 Task: Reply to email with the signature Allison Brown with the subject 'Request for feedback' from softage.1@softage.net with the message 'I wanted to follow up on the request for a budget increase for the project.' with CC to softage.10@softage.net with an attached document Business_plan.docx
Action: Mouse moved to (1039, 173)
Screenshot: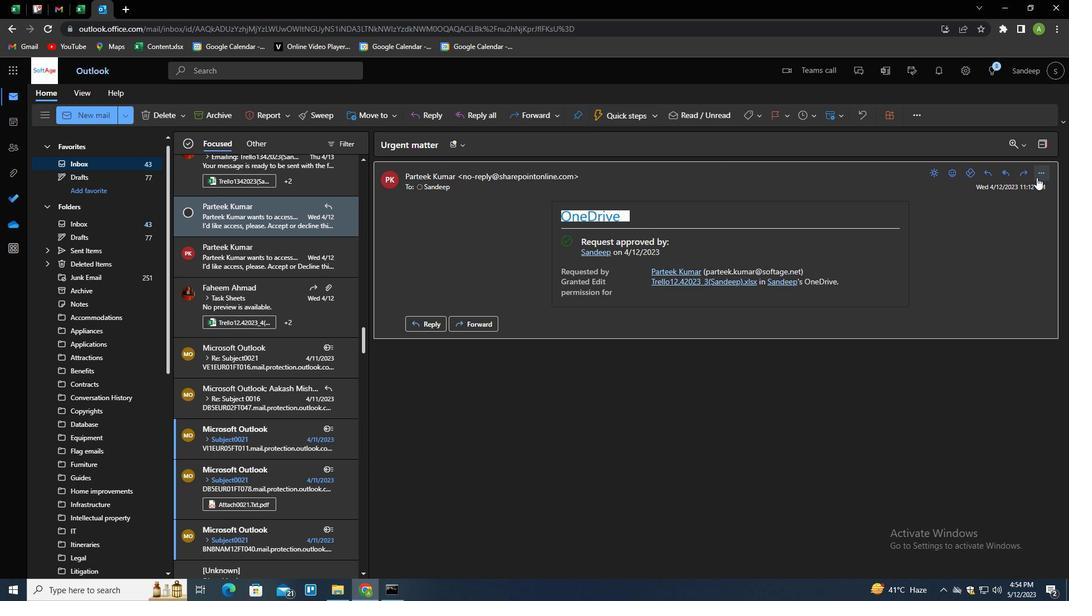 
Action: Mouse pressed left at (1039, 173)
Screenshot: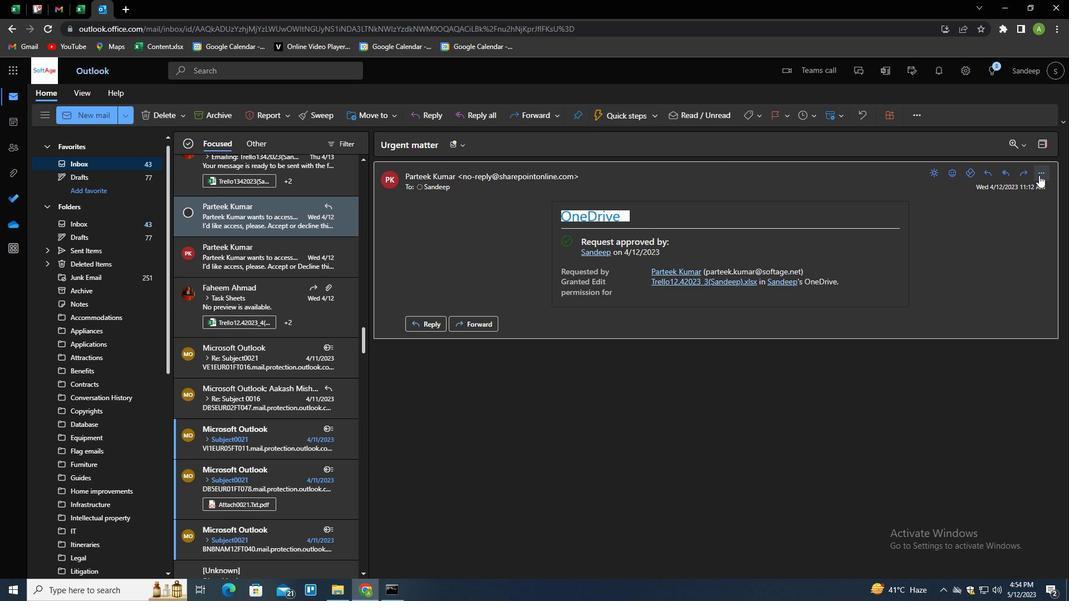 
Action: Mouse moved to (987, 189)
Screenshot: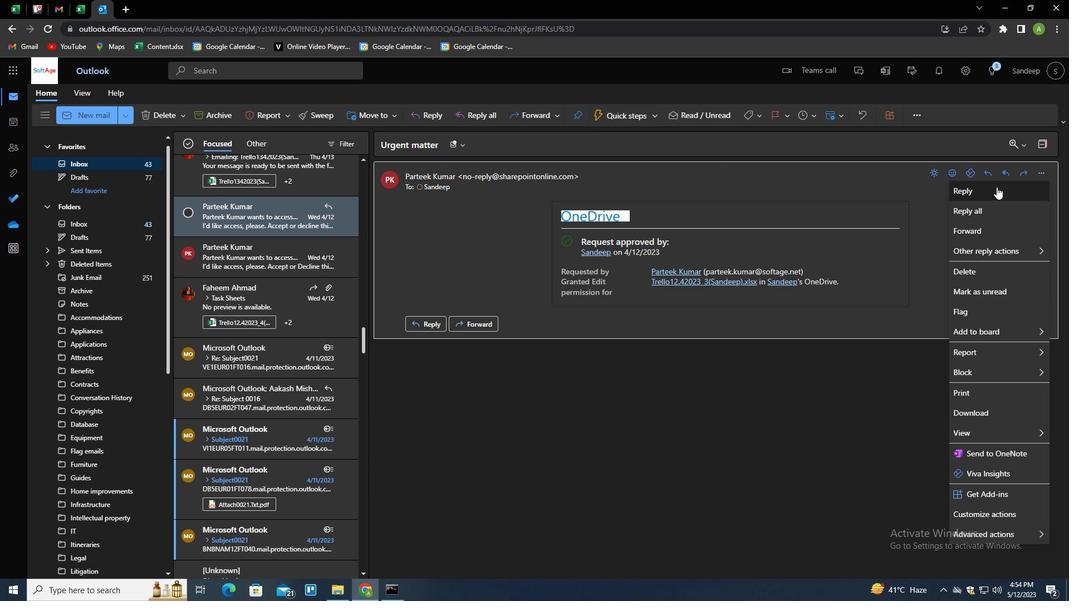 
Action: Mouse pressed left at (987, 189)
Screenshot: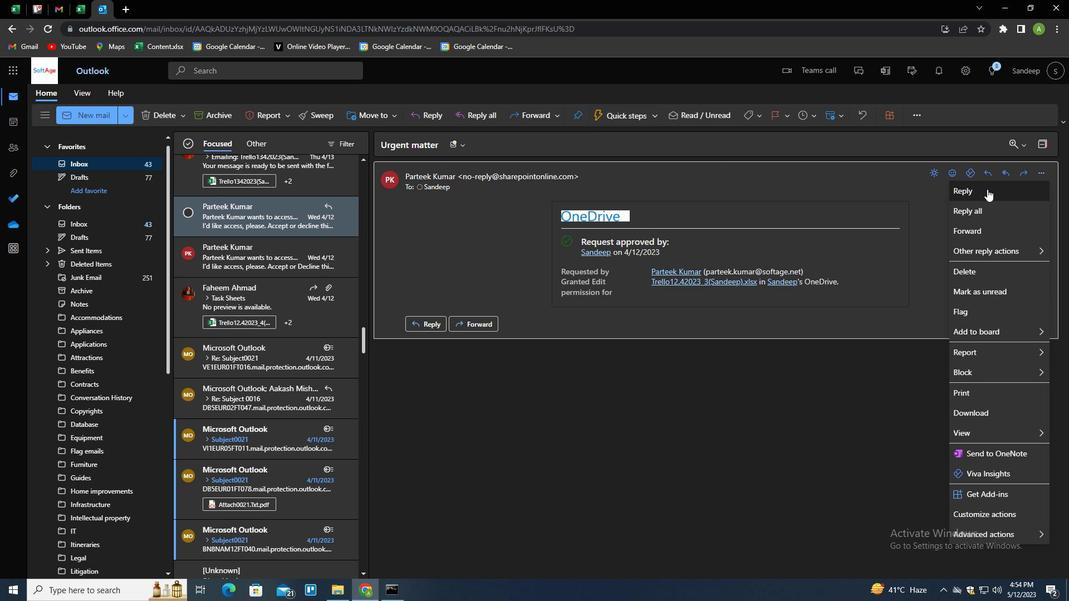 
Action: Mouse moved to (388, 314)
Screenshot: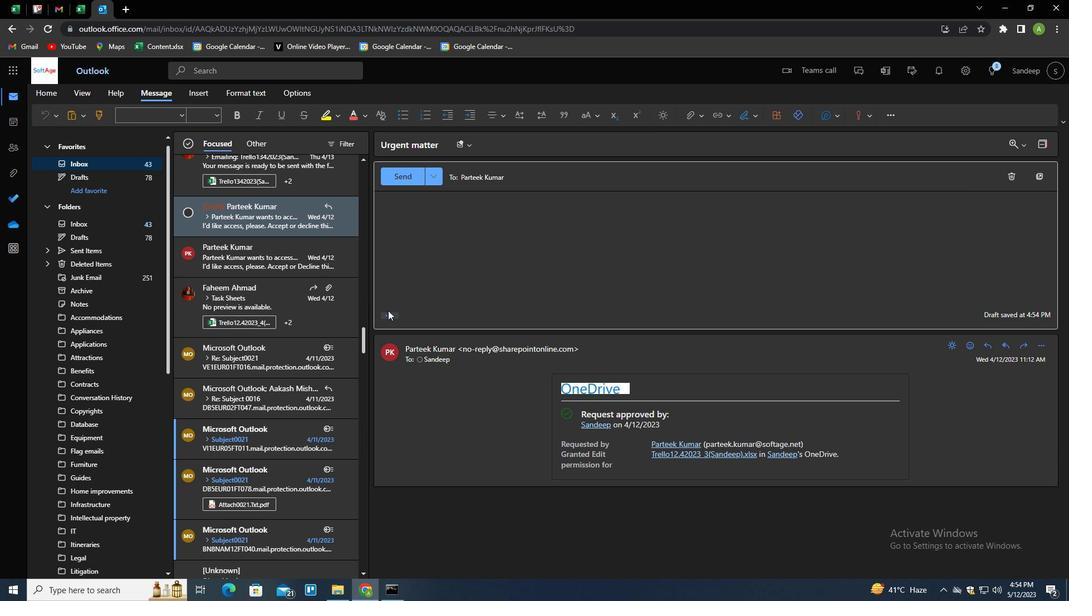 
Action: Mouse pressed left at (388, 314)
Screenshot: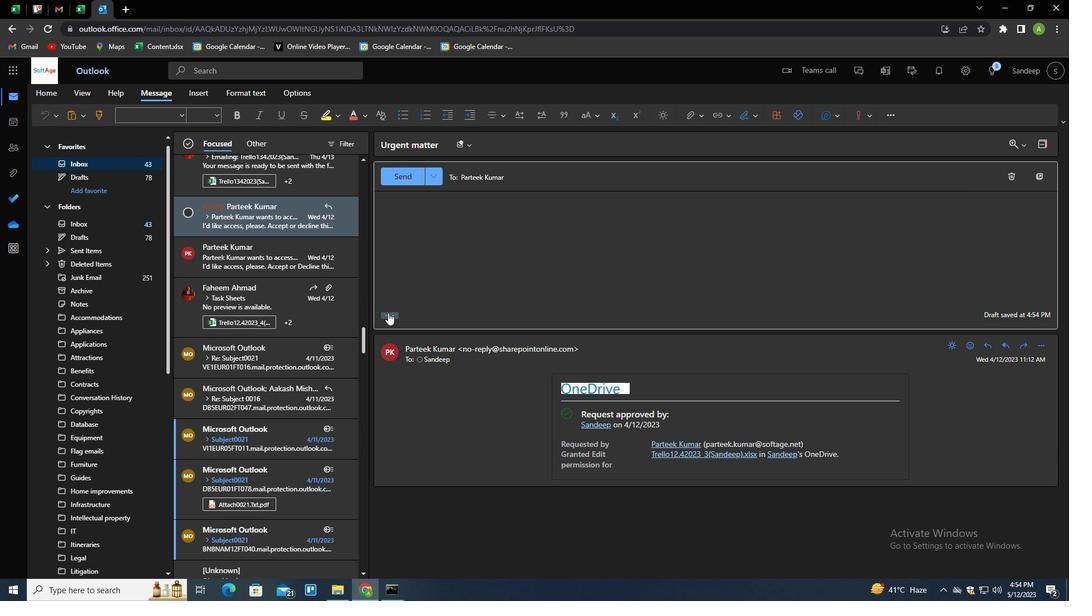 
Action: Mouse moved to (743, 118)
Screenshot: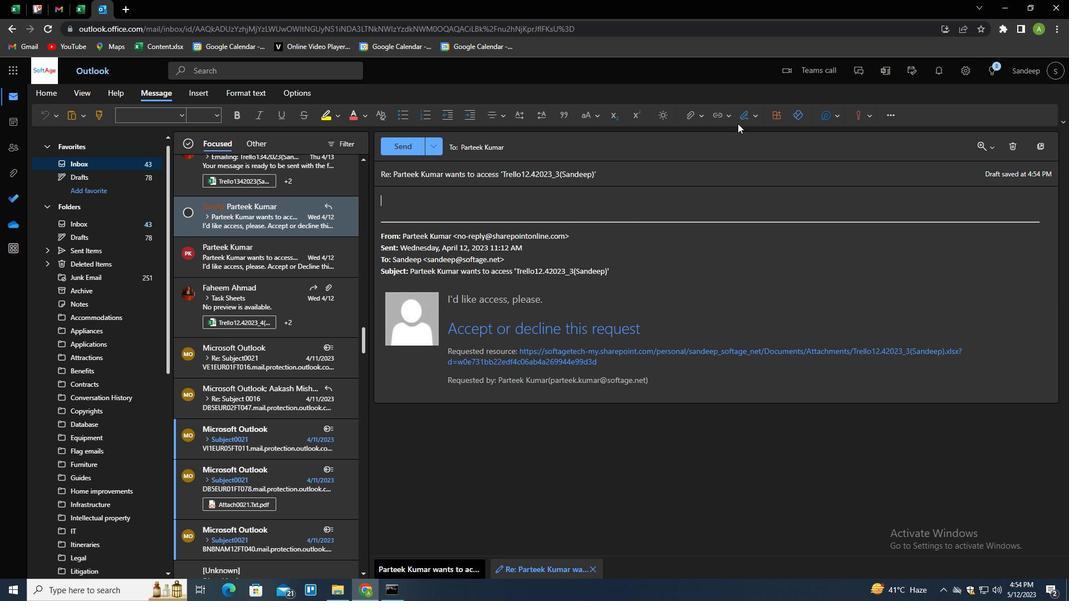 
Action: Mouse pressed left at (743, 118)
Screenshot: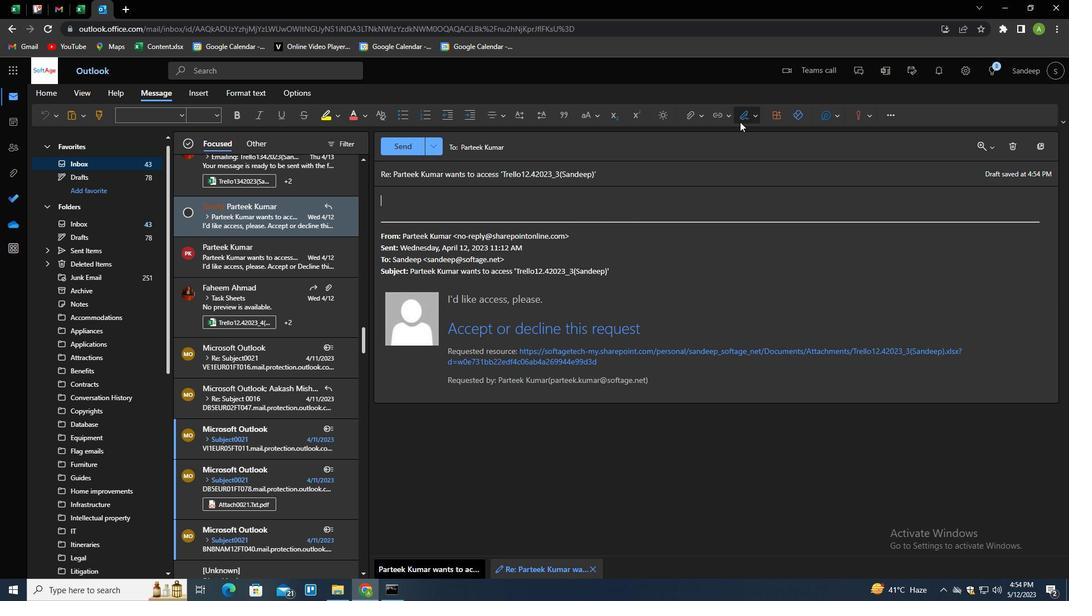 
Action: Mouse moved to (730, 159)
Screenshot: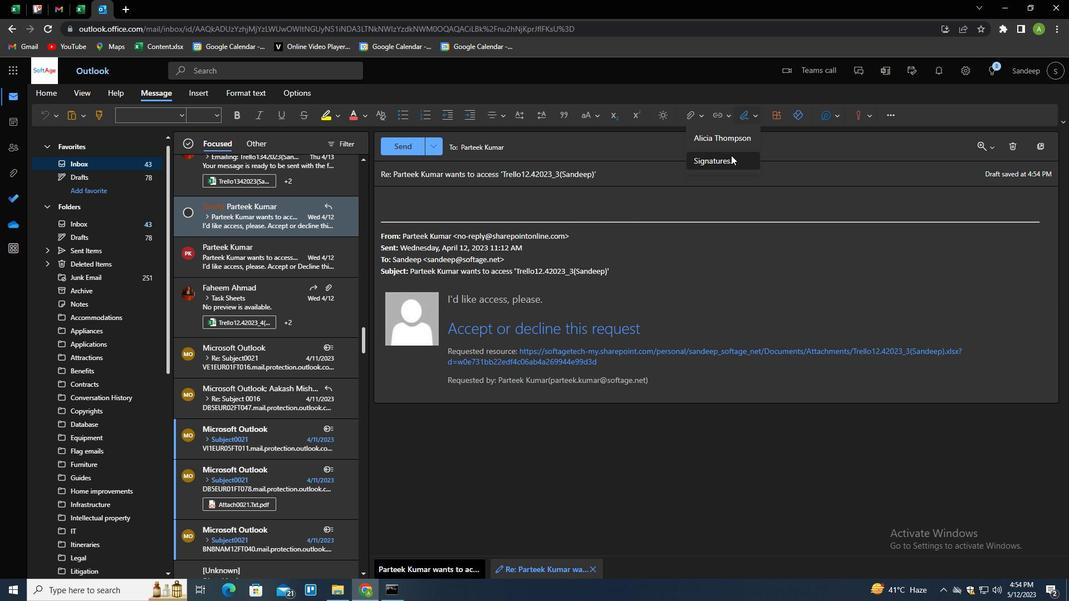 
Action: Mouse pressed left at (730, 159)
Screenshot: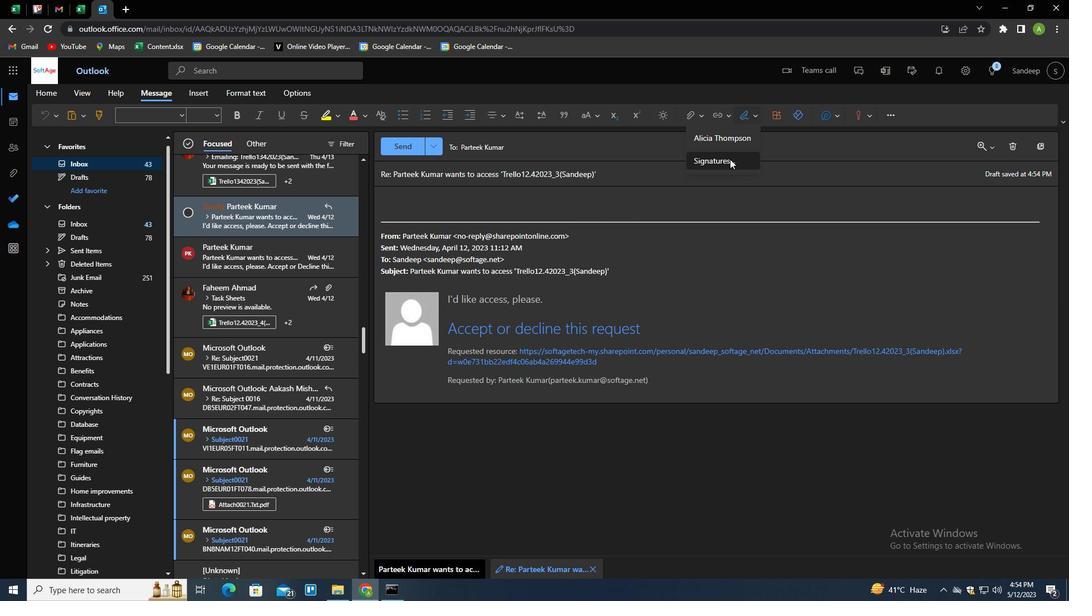 
Action: Mouse moved to (757, 200)
Screenshot: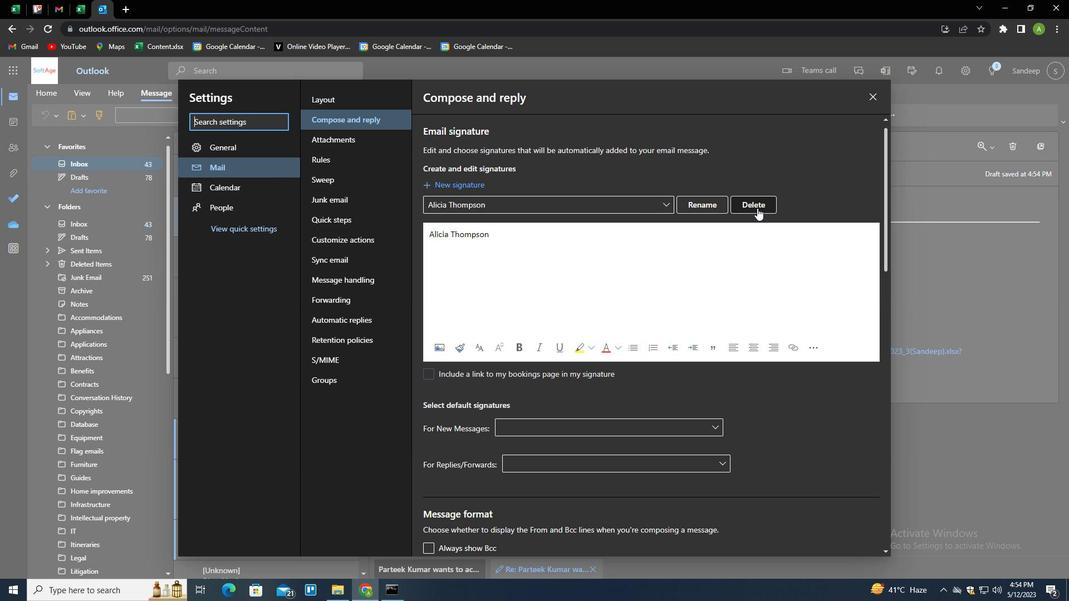 
Action: Mouse pressed left at (757, 200)
Screenshot: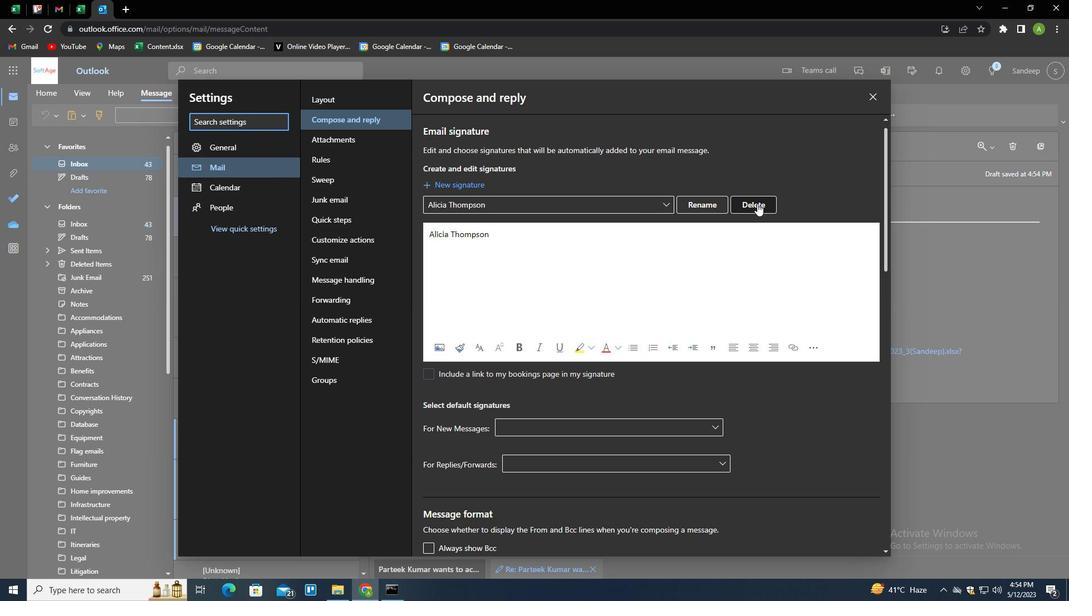 
Action: Mouse moved to (715, 203)
Screenshot: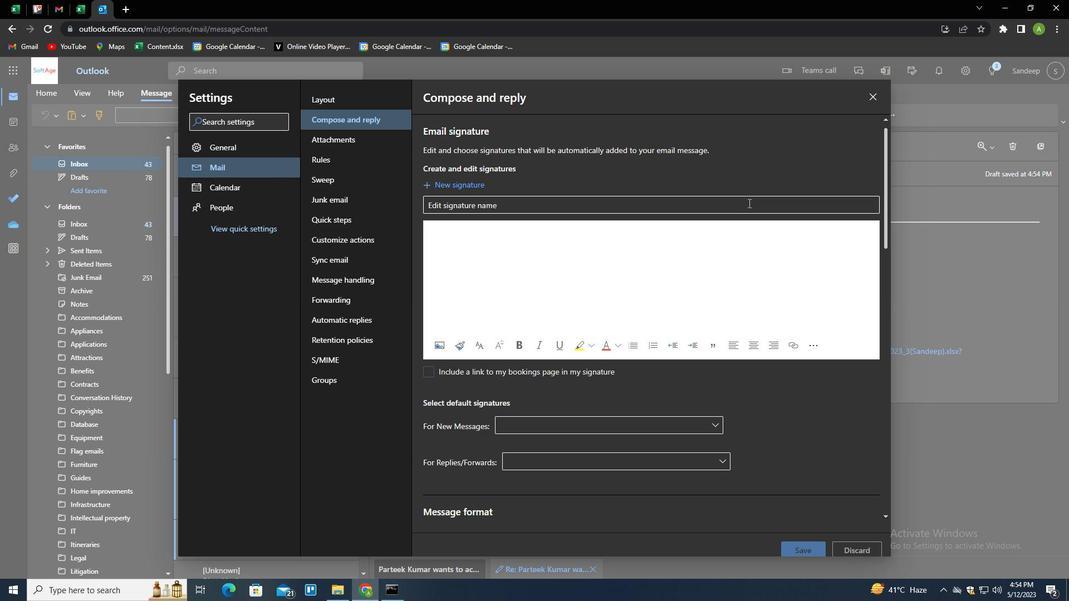 
Action: Mouse pressed left at (715, 203)
Screenshot: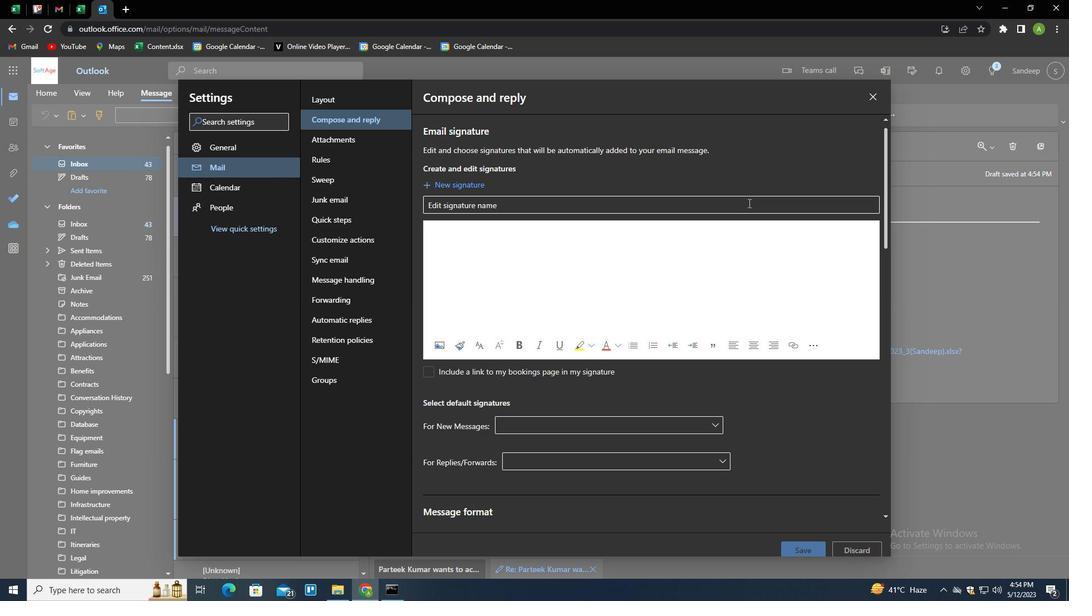 
Action: Key pressed <Key.shift>ALLISON<Key.space><Key.shift>BROWN<Key.tab><Key.shift>ALLOSO<Key.backspace><Key.backspace><Key.backspace>ISON<Key.space><Key.shift>BROWN
Screenshot: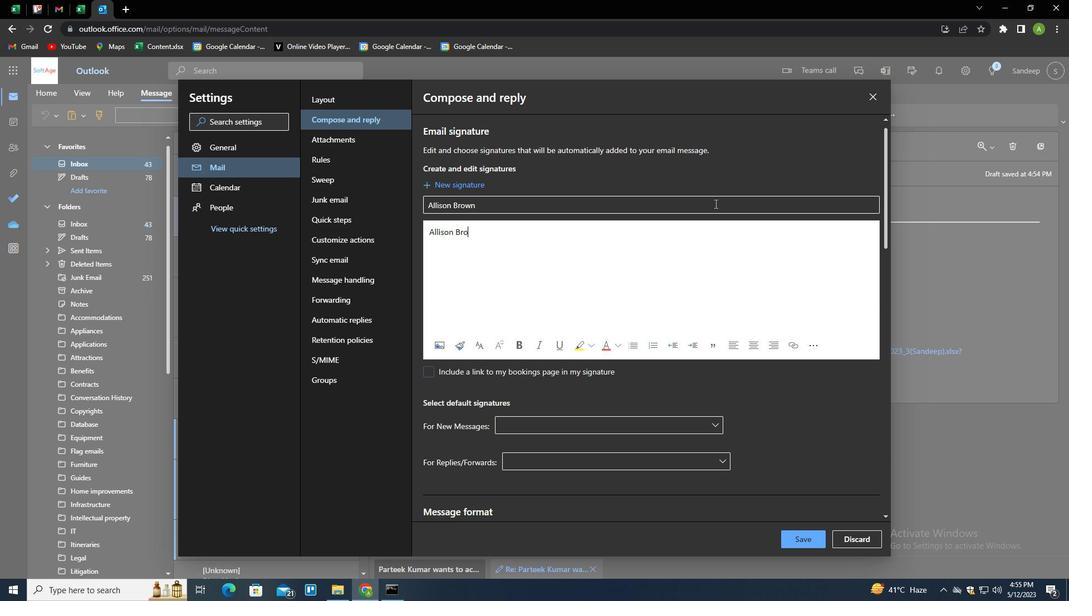 
Action: Mouse moved to (798, 539)
Screenshot: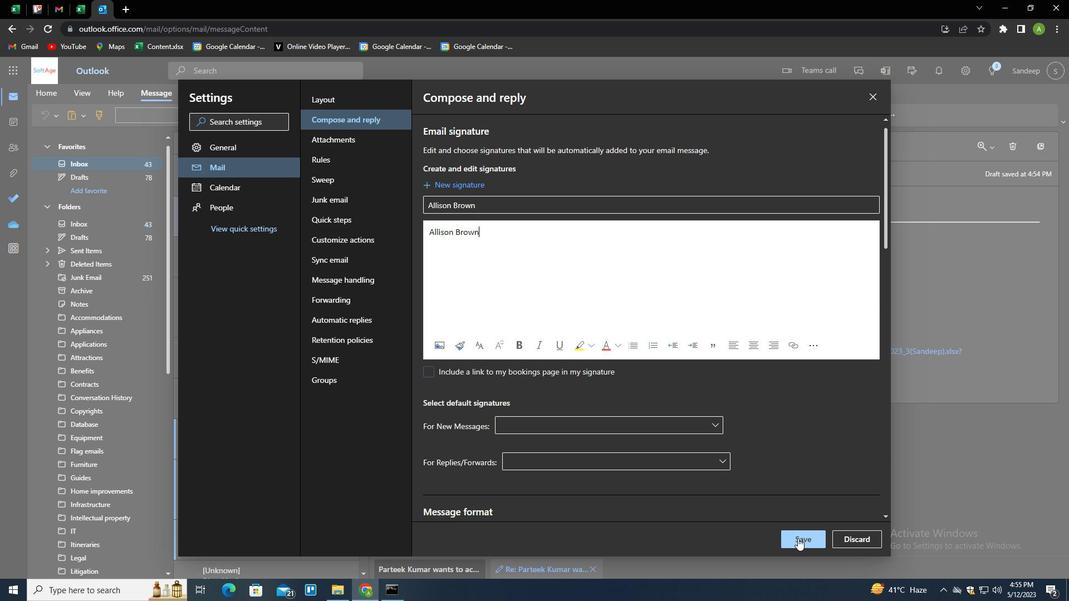 
Action: Mouse pressed left at (798, 539)
Screenshot: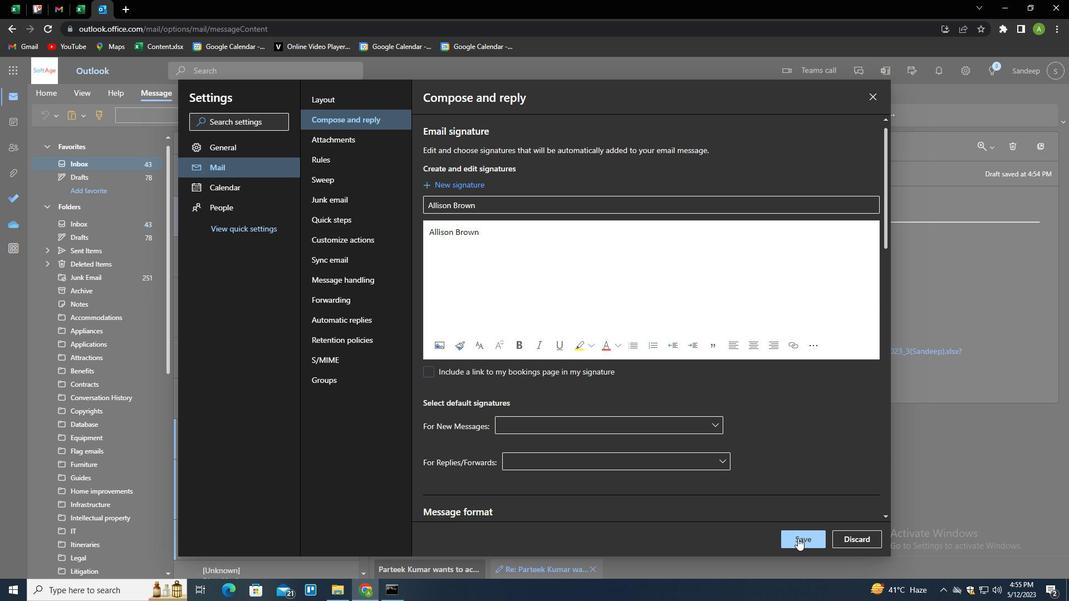 
Action: Mouse moved to (937, 344)
Screenshot: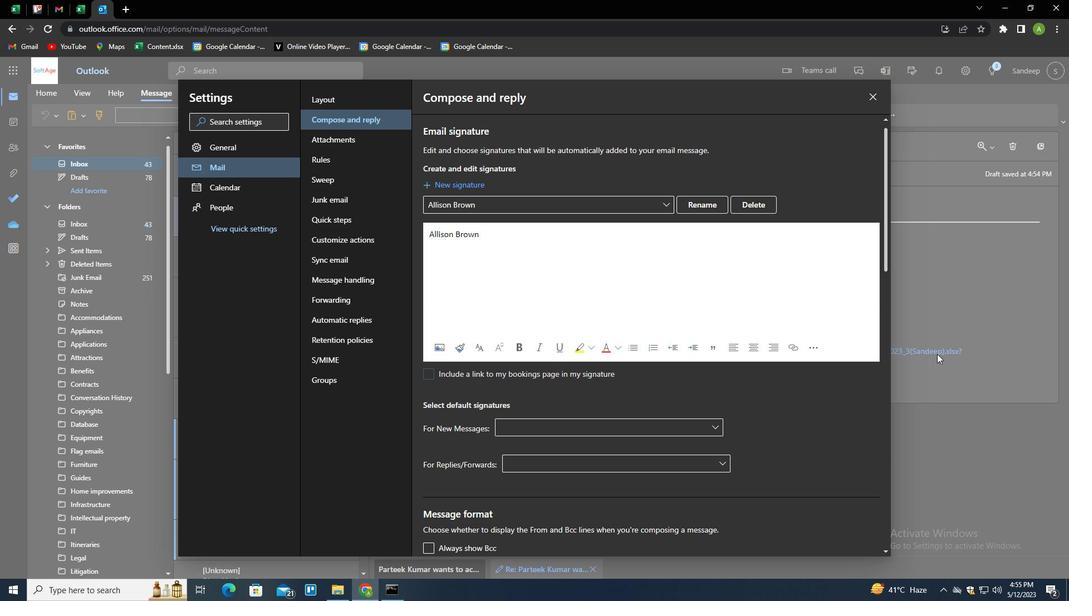 
Action: Mouse pressed left at (937, 344)
Screenshot: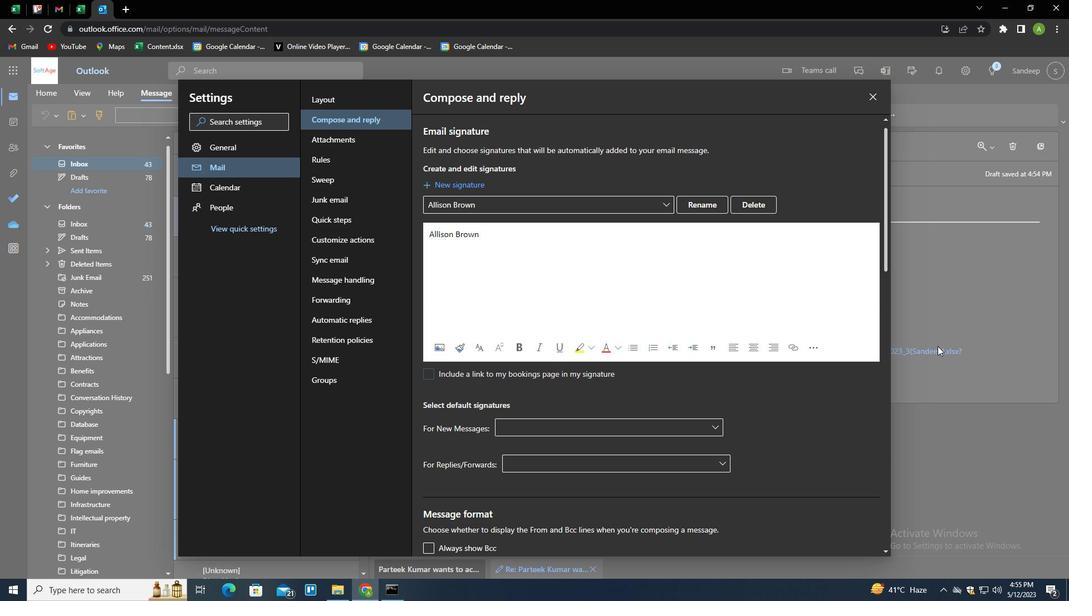 
Action: Mouse moved to (749, 115)
Screenshot: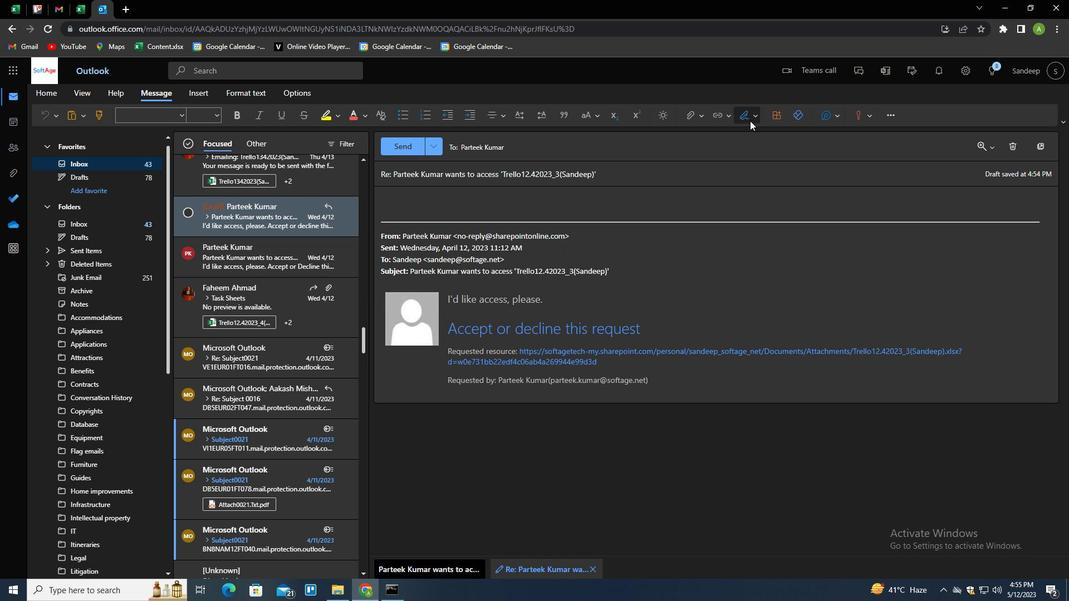 
Action: Mouse pressed left at (749, 115)
Screenshot: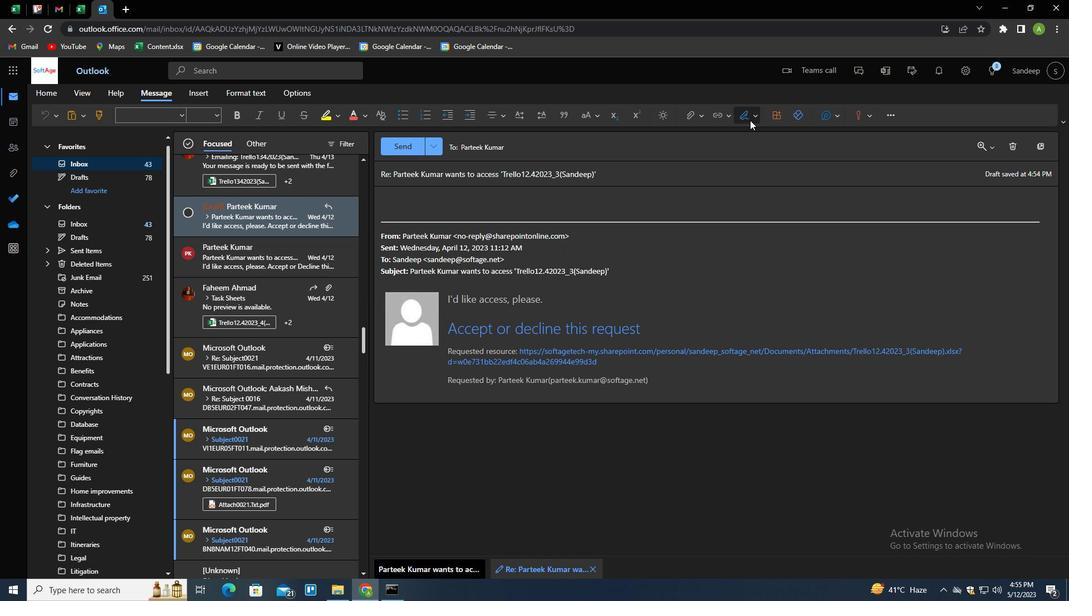 
Action: Mouse moved to (740, 139)
Screenshot: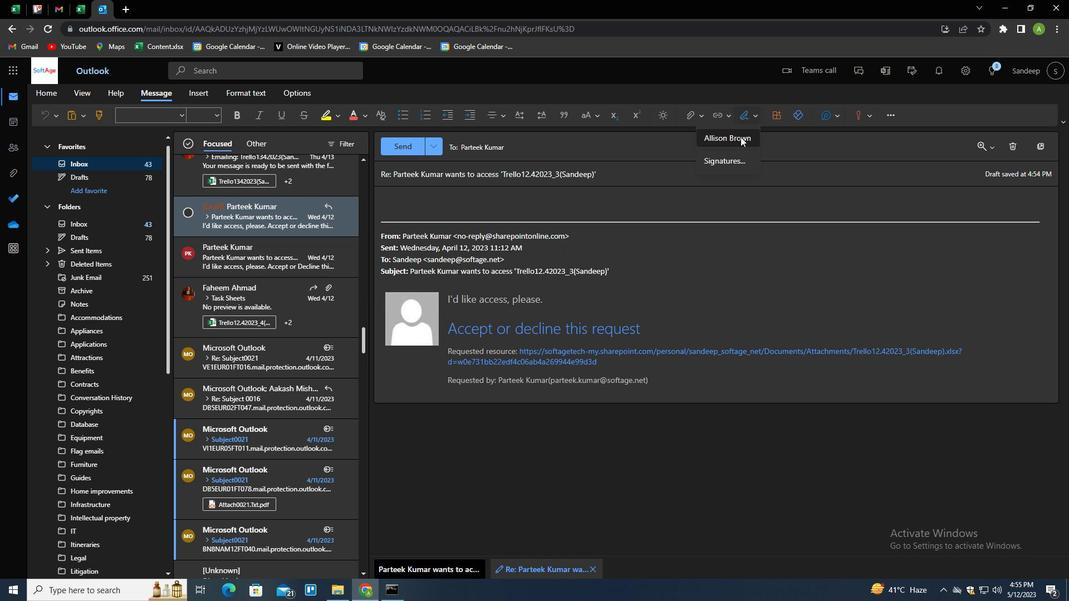 
Action: Mouse pressed left at (740, 139)
Screenshot: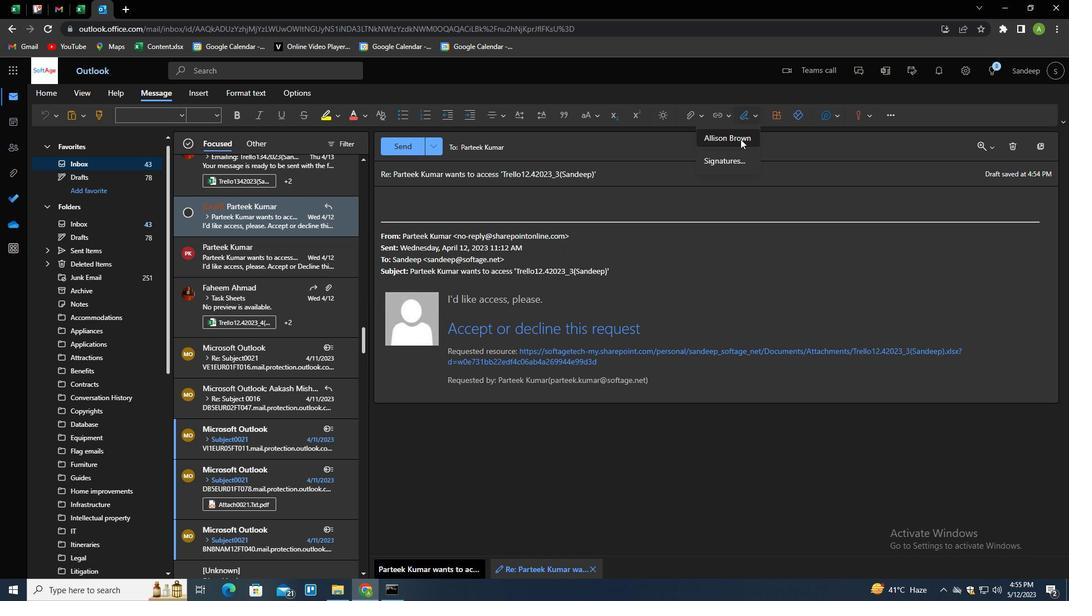 
Action: Mouse moved to (540, 174)
Screenshot: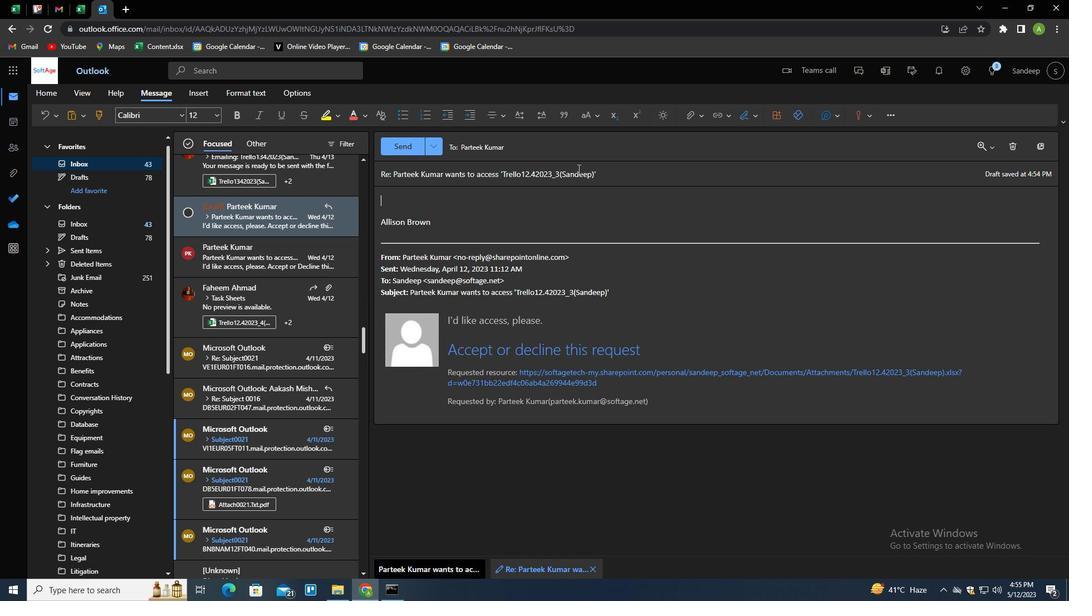 
Action: Mouse pressed left at (540, 174)
Screenshot: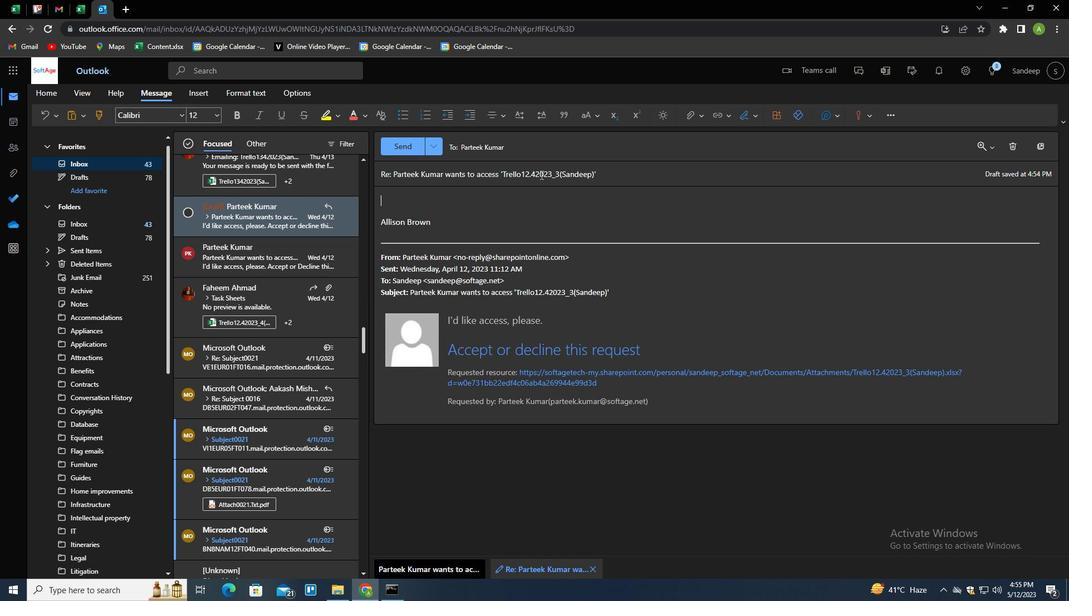 
Action: Mouse pressed left at (540, 174)
Screenshot: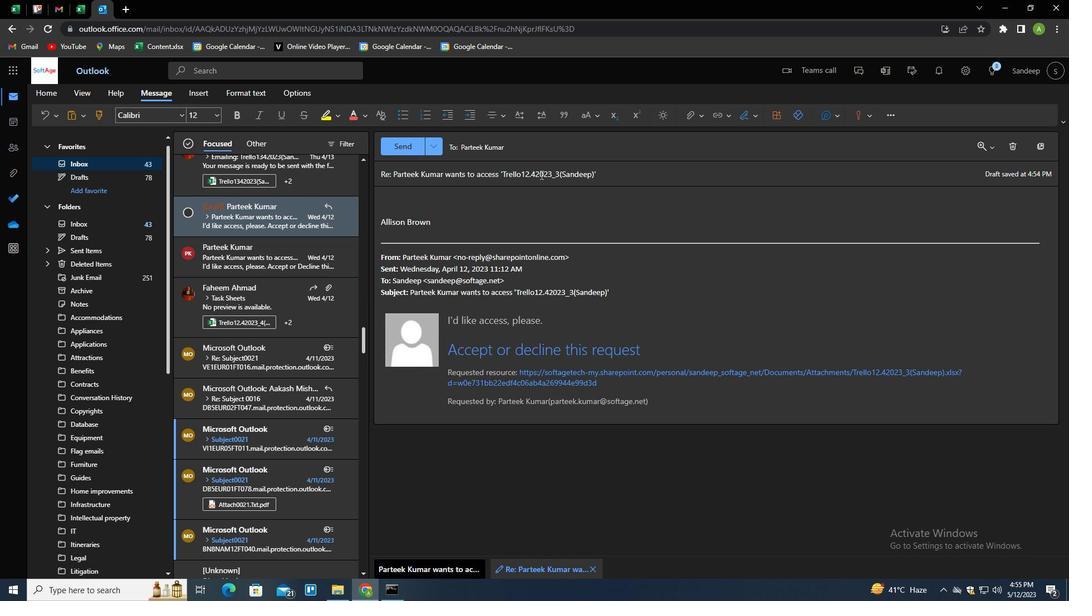 
Action: Mouse pressed left at (540, 174)
Screenshot: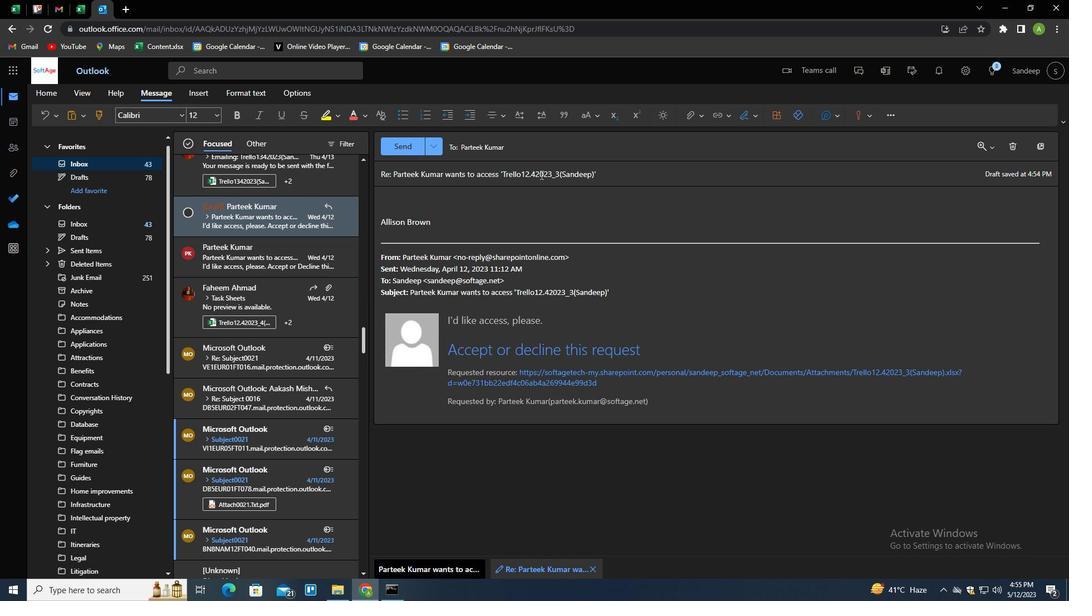 
Action: Key pressed <Key.shift>REQUEST<Key.space>FOR<Key.space>FED<Key.backspace>EDBACK<Key.tab><Key.shift>I<Key.space>WANTED<Key.space>TO<Key.space>FOLLOW<Key.space>UP<Key.space>ON<Key.space>THE<Key.space>REQUEST<Key.space>FOR<Key.space>A<Key.space>BUDGET<Key.space>INCREASE<Key.space>FOR<Key.space>THE<Key.space>PROJECT.
Screenshot: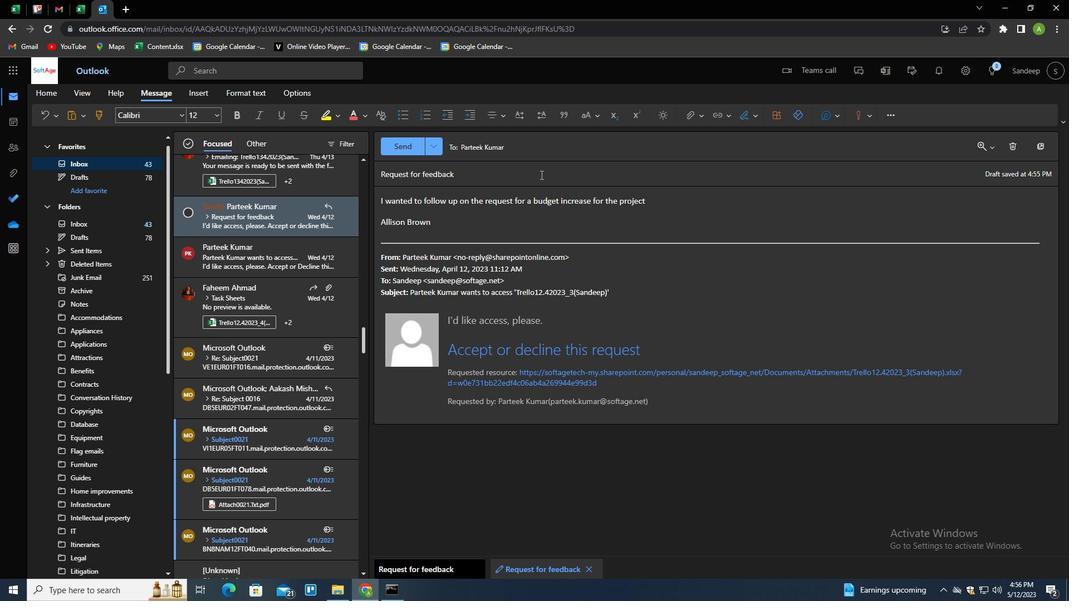 
Action: Mouse moved to (522, 173)
Screenshot: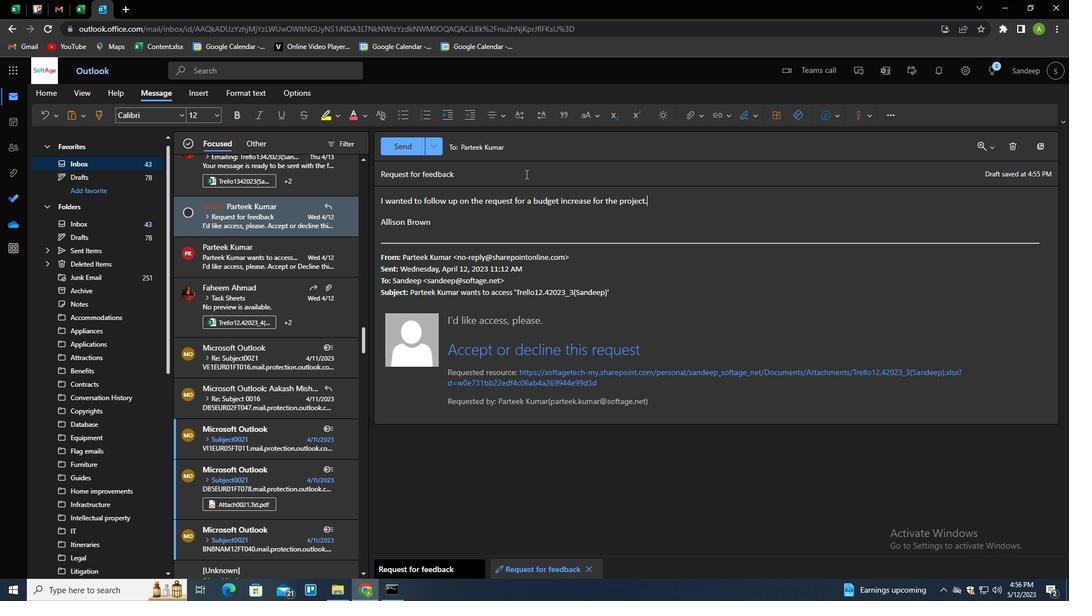 
Action: Mouse pressed left at (522, 173)
Screenshot: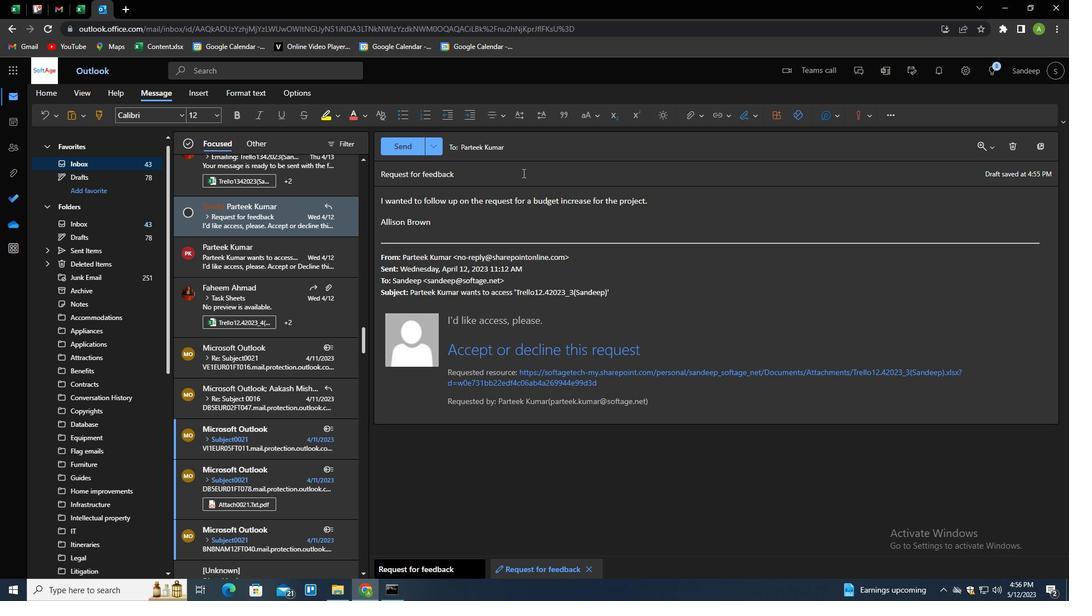 
Action: Mouse moved to (528, 172)
Screenshot: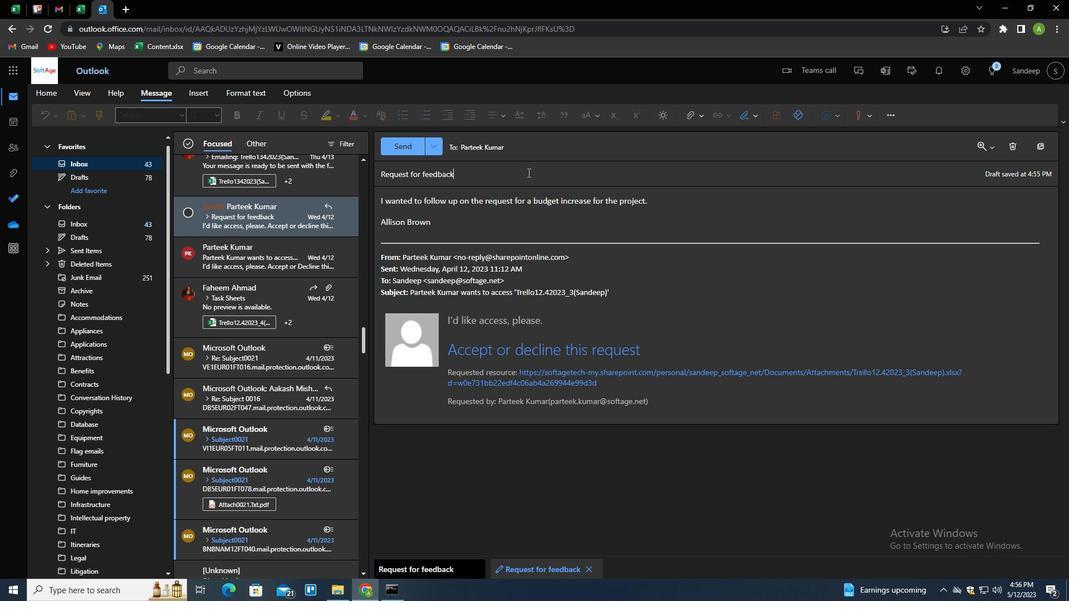
Action: Mouse scrolled (528, 173) with delta (0, 0)
Screenshot: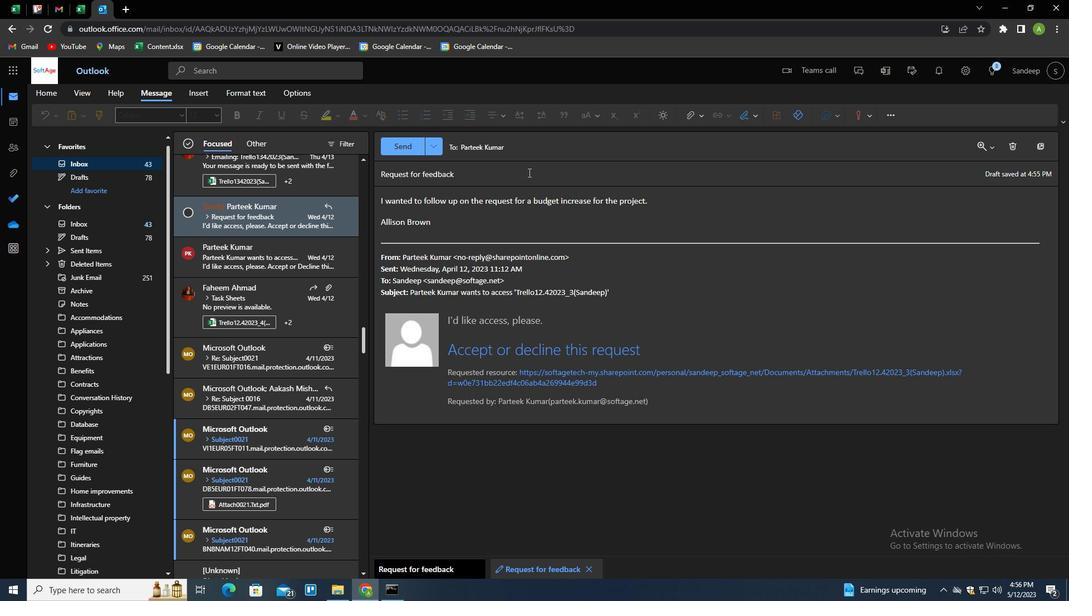 
Action: Mouse scrolled (528, 173) with delta (0, 0)
Screenshot: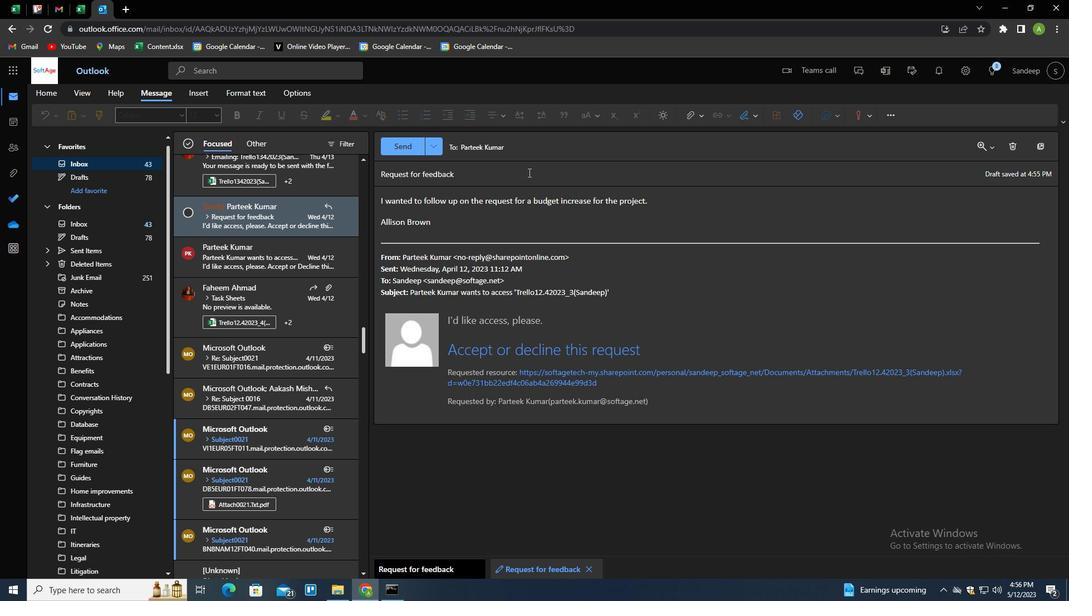 
Action: Mouse moved to (580, 145)
Screenshot: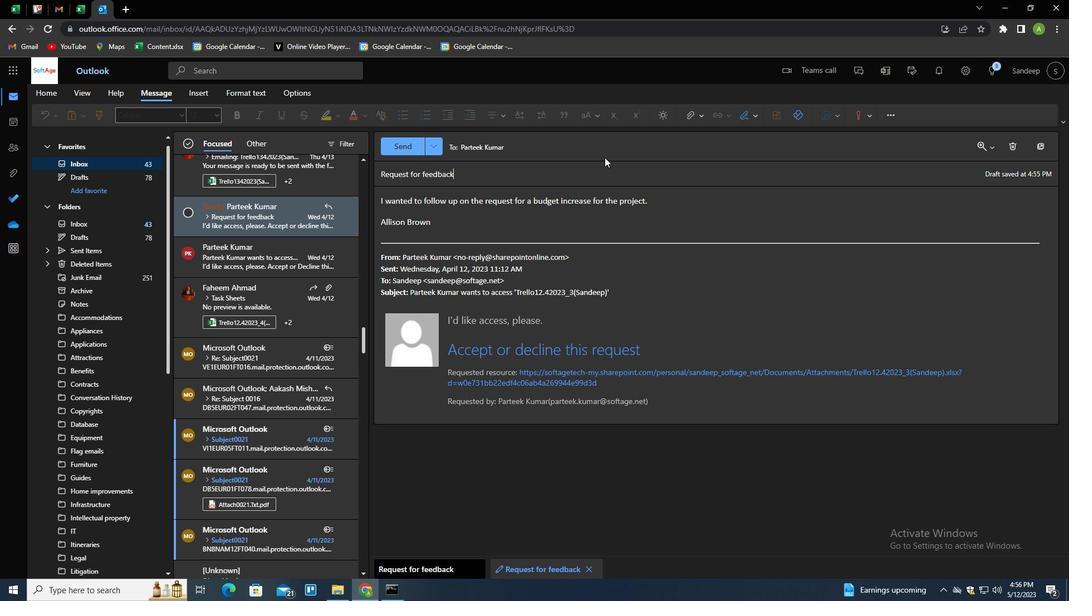 
Action: Mouse pressed left at (580, 145)
Screenshot: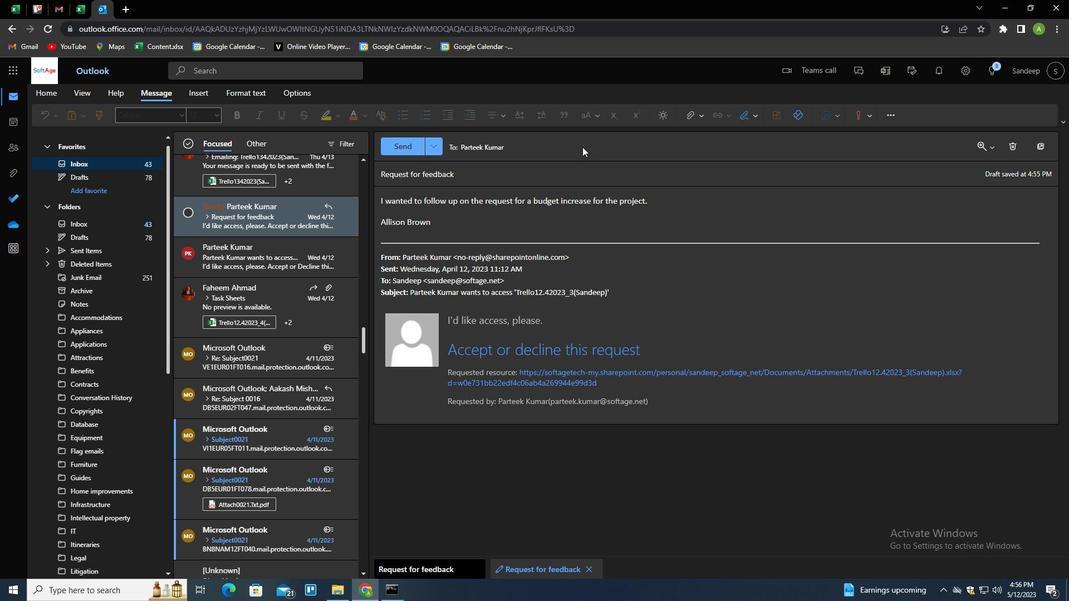 
Action: Mouse moved to (560, 196)
Screenshot: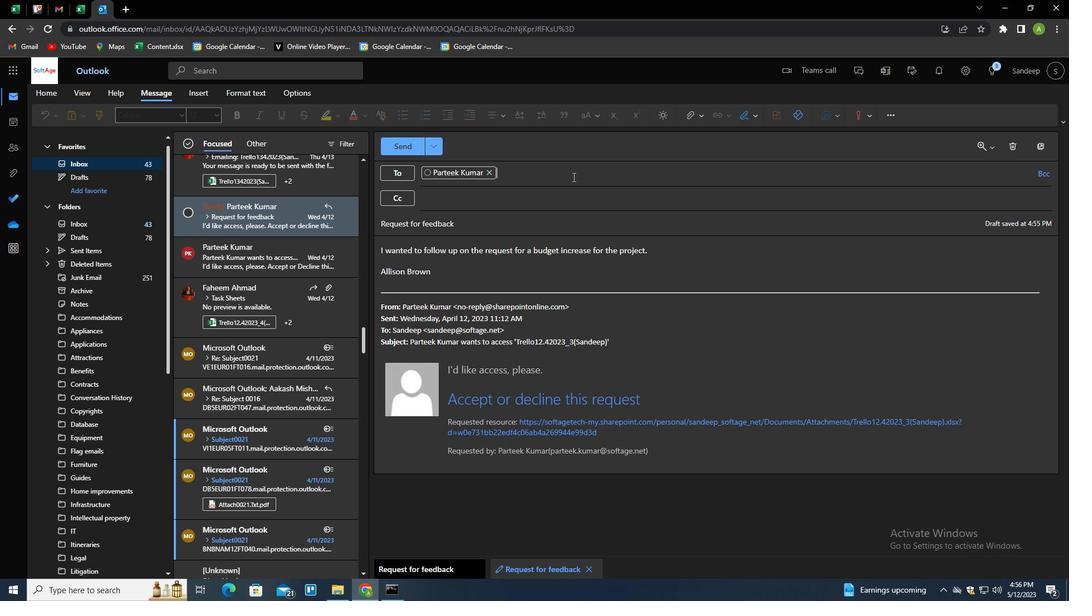 
Action: Mouse pressed left at (560, 196)
Screenshot: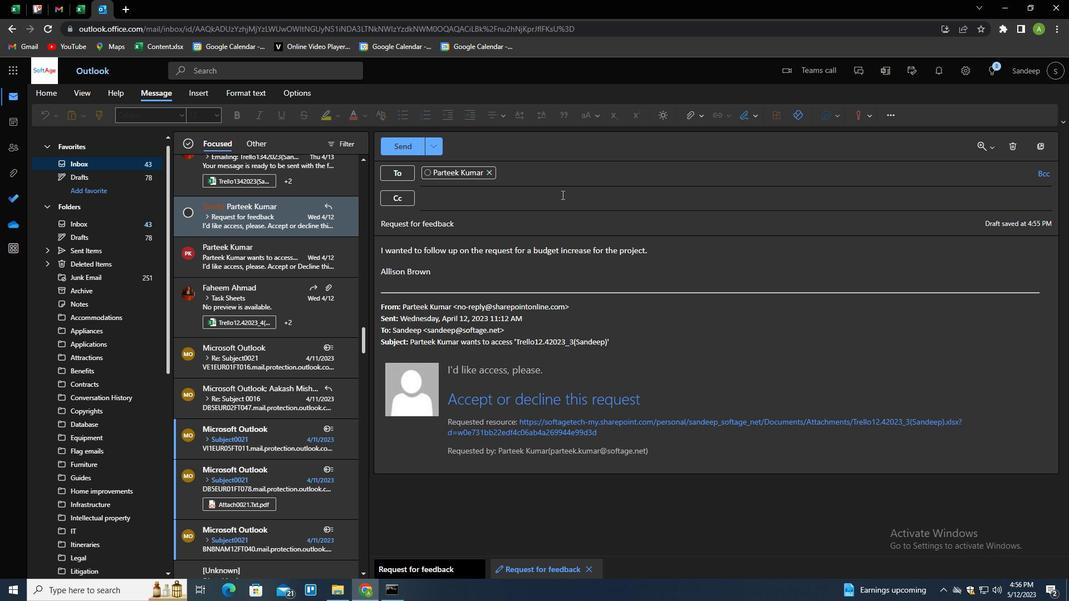 
Action: Key pressed SOFTAGE.10<Key.shift>@SOFTAGEL.NET<Key.enter>
Screenshot: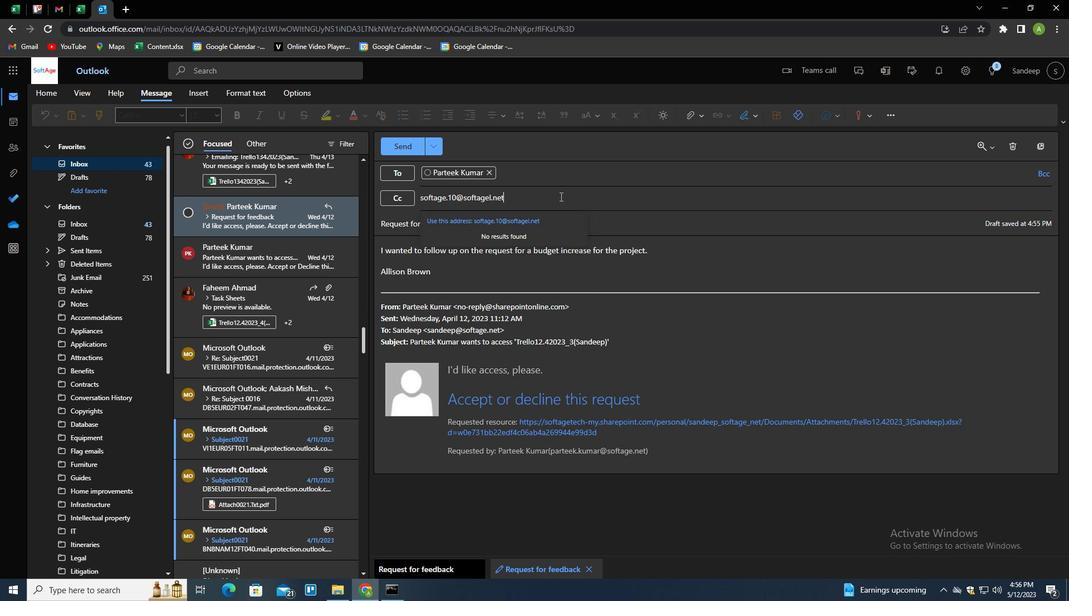 
Action: Mouse moved to (493, 193)
Screenshot: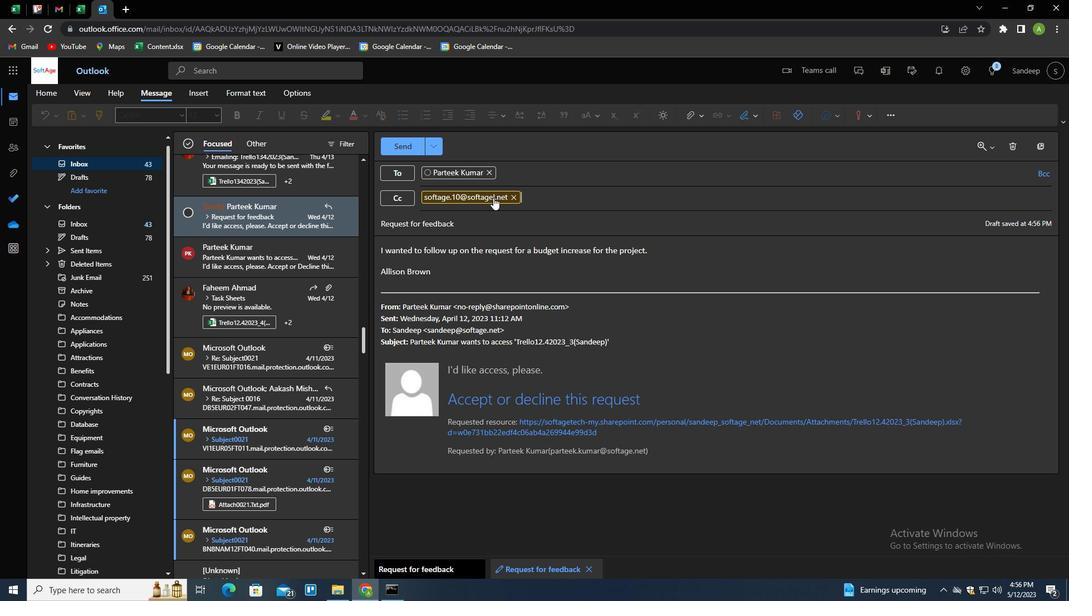
Action: Mouse pressed left at (493, 193)
Screenshot: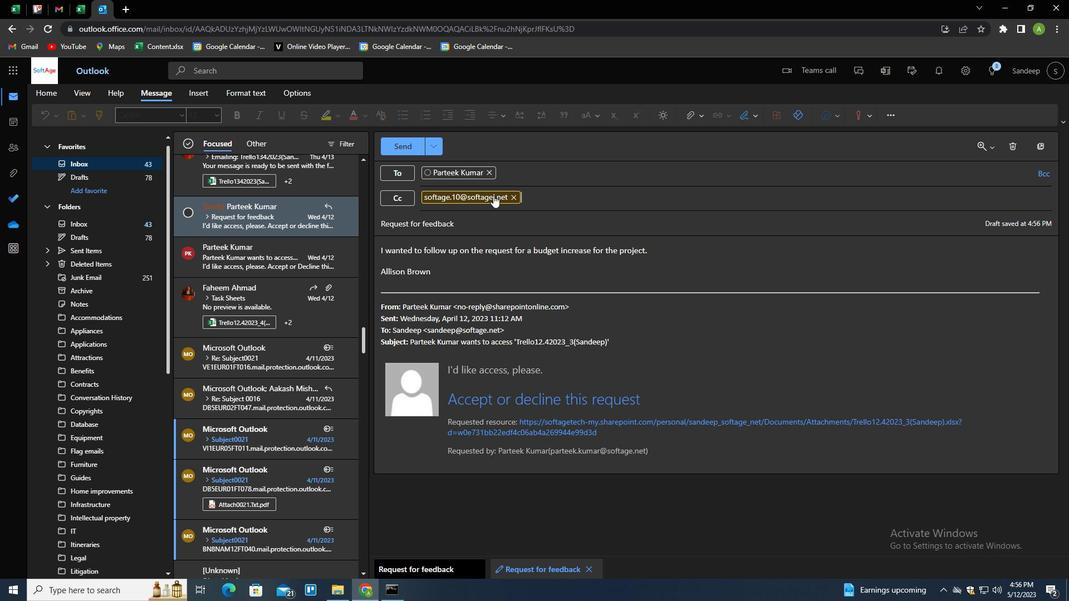 
Action: Mouse pressed left at (493, 193)
Screenshot: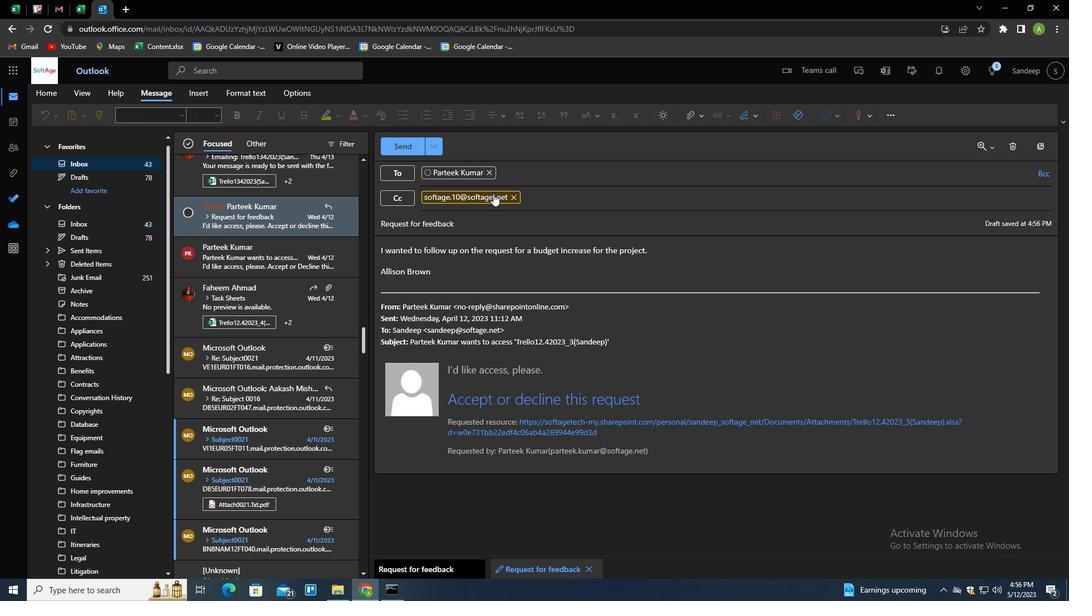 
Action: Mouse pressed left at (493, 193)
Screenshot: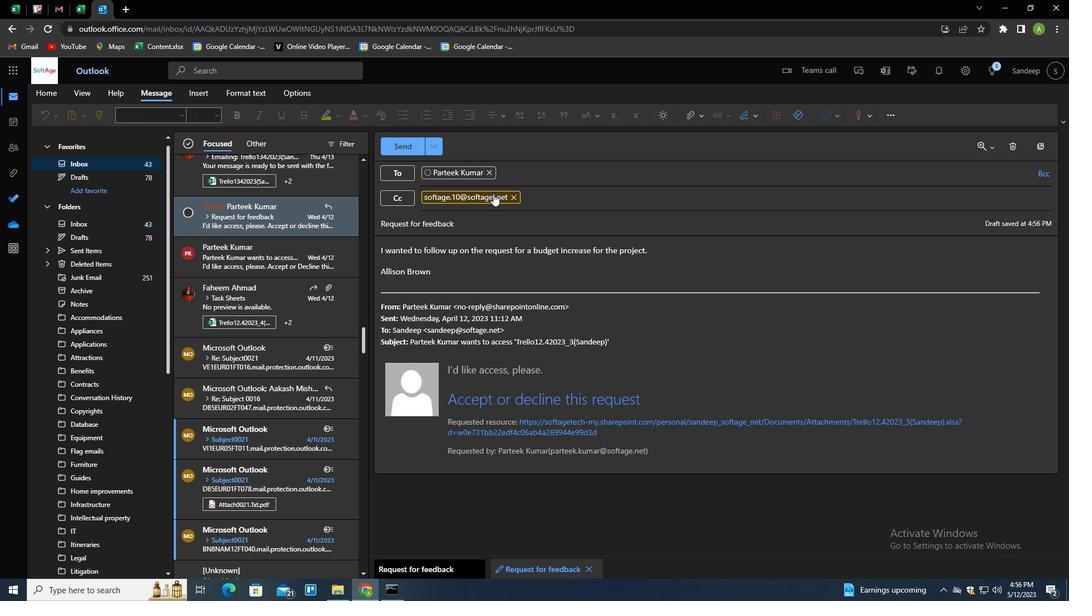 
Action: Mouse moved to (759, 85)
Screenshot: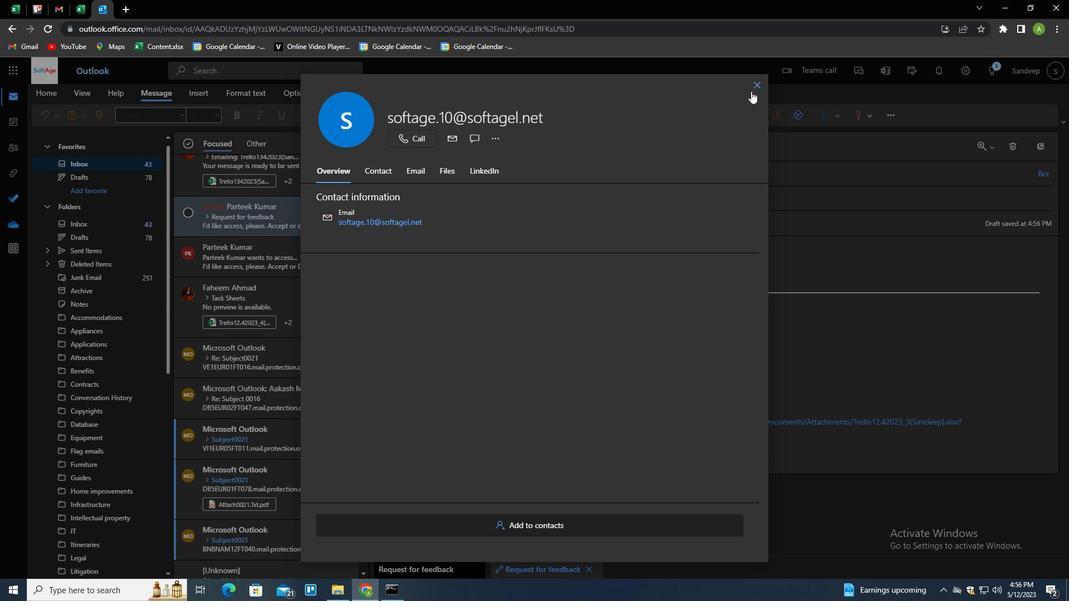 
Action: Mouse pressed left at (759, 85)
Screenshot: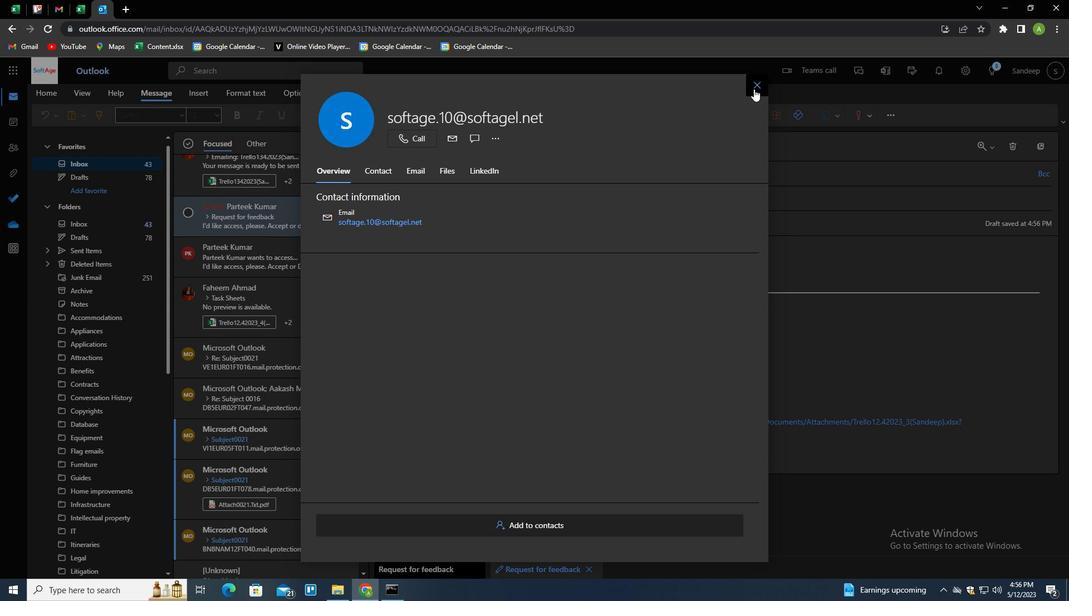 
Action: Mouse moved to (556, 194)
Screenshot: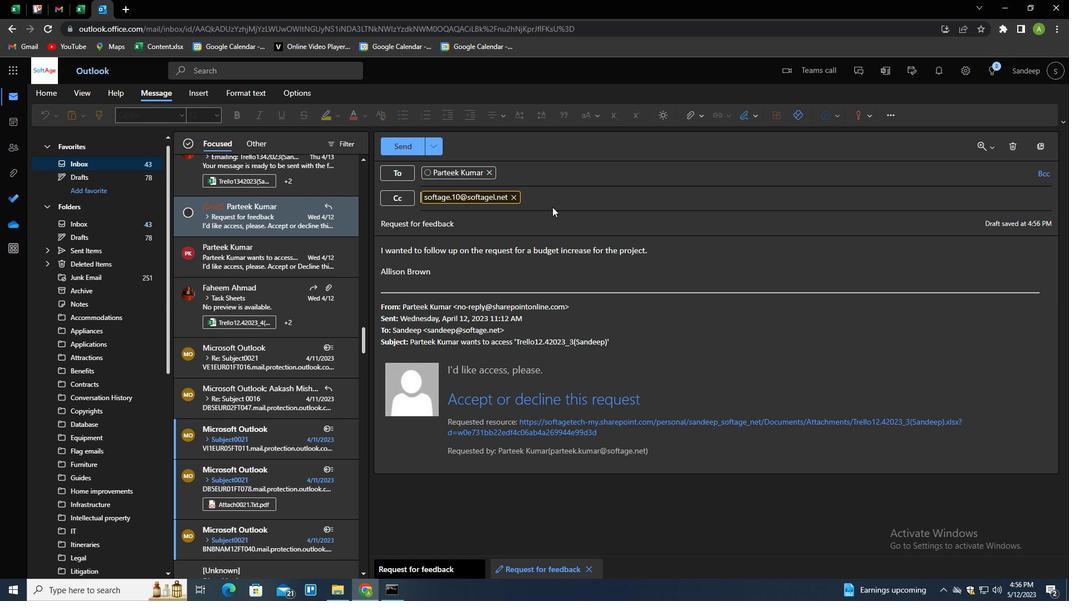 
Action: Mouse pressed left at (556, 194)
Screenshot: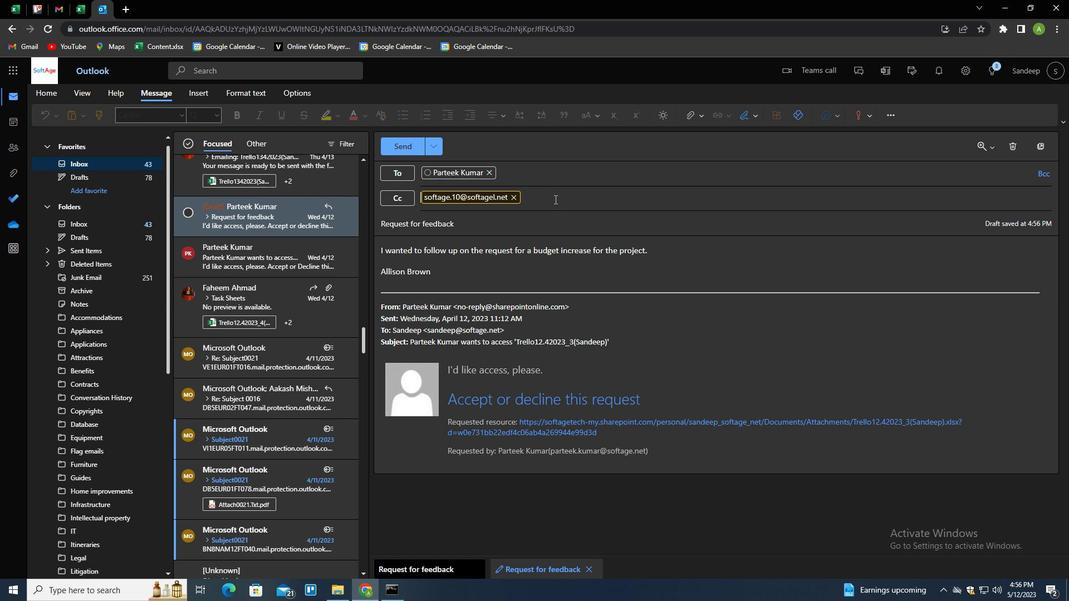
Action: Key pressed <Key.backspace>SOFTAGE.10<Key.shift><Key.shift><Key.shift><Key.shift><Key.shift><Key.shift><Key.shift><Key.shift><Key.shift>@SOFTAE<Key.backspace>GE.NET<Key.enter>
Screenshot: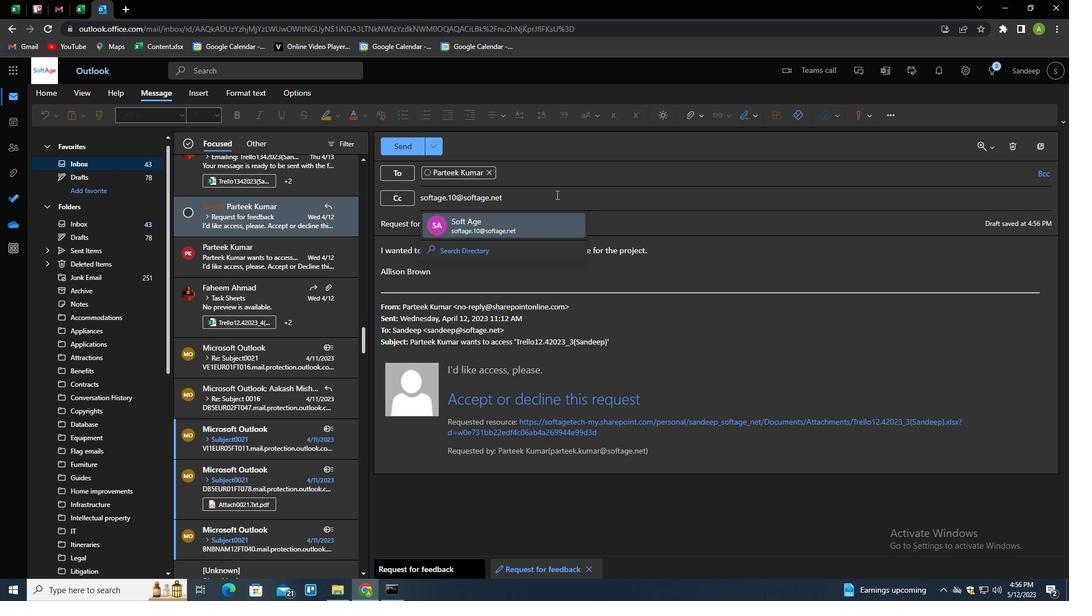 
Action: Mouse moved to (696, 119)
Screenshot: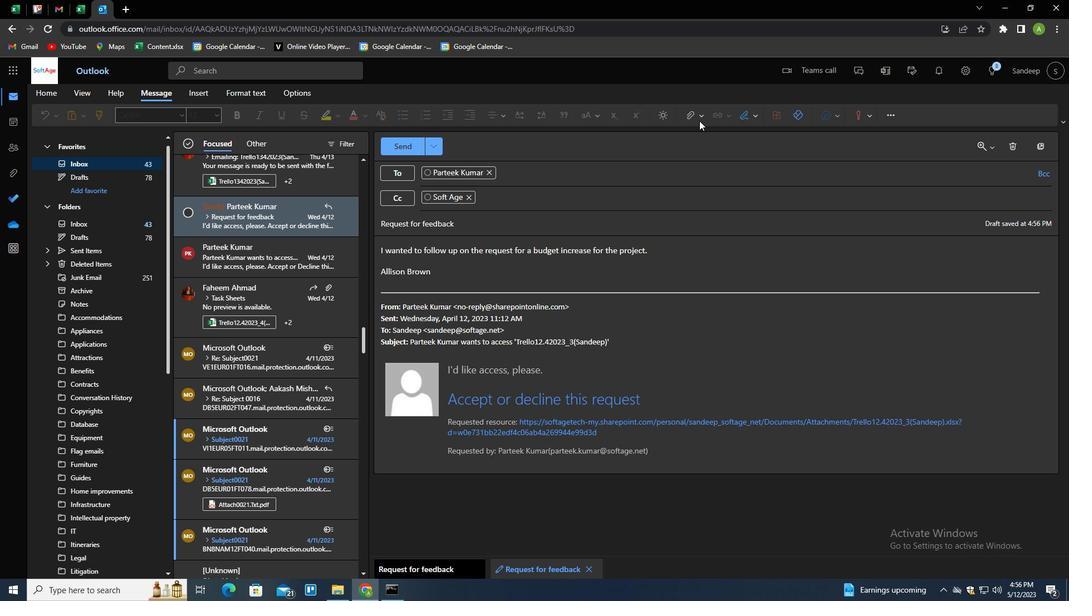 
Action: Mouse pressed left at (696, 119)
Screenshot: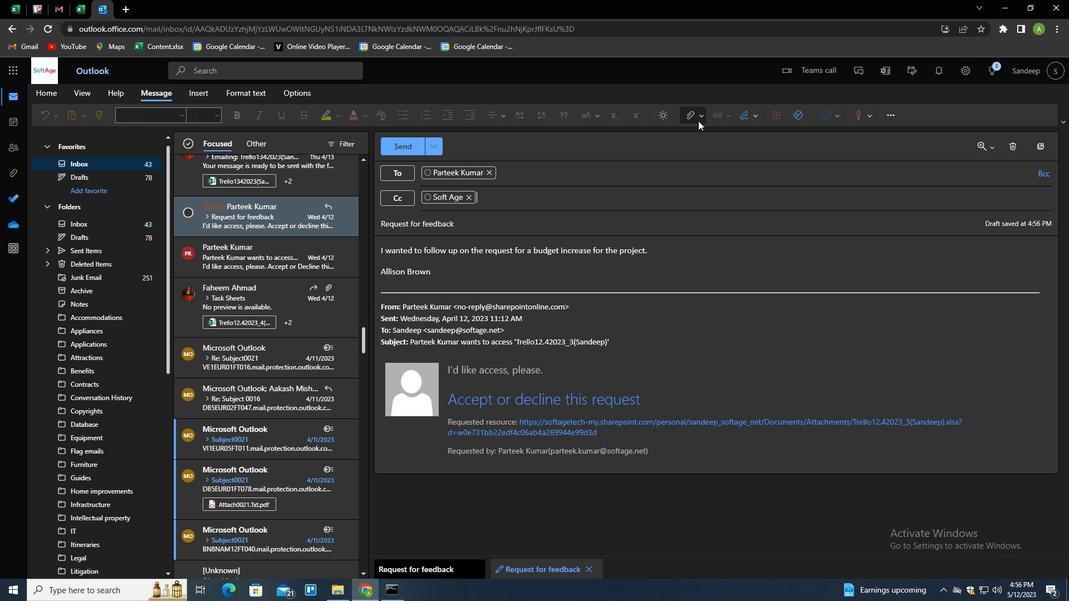 
Action: Mouse moved to (635, 144)
Screenshot: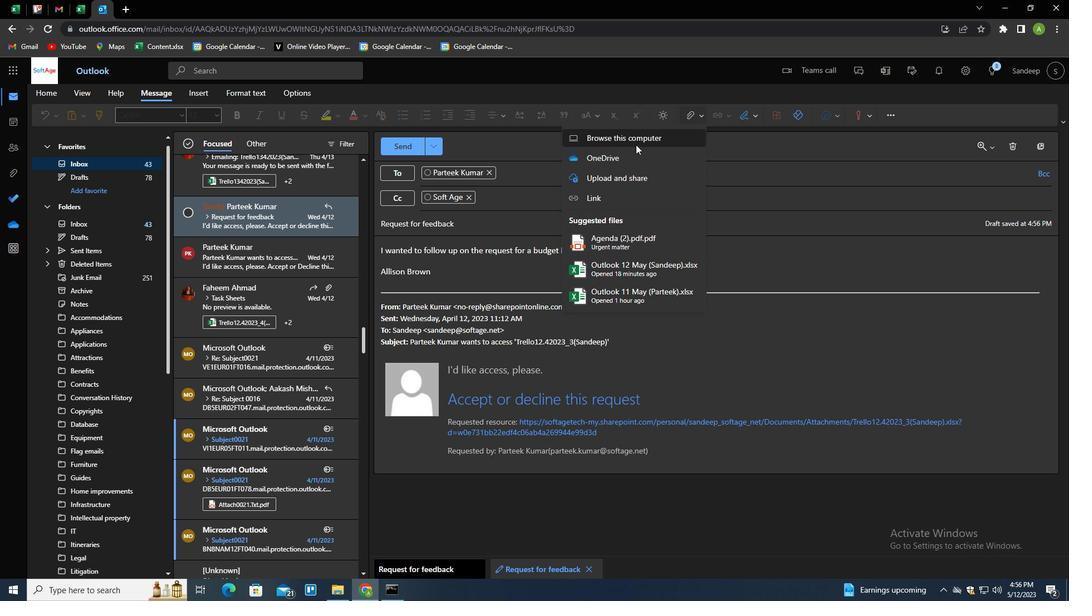 
Action: Mouse pressed left at (635, 144)
Screenshot: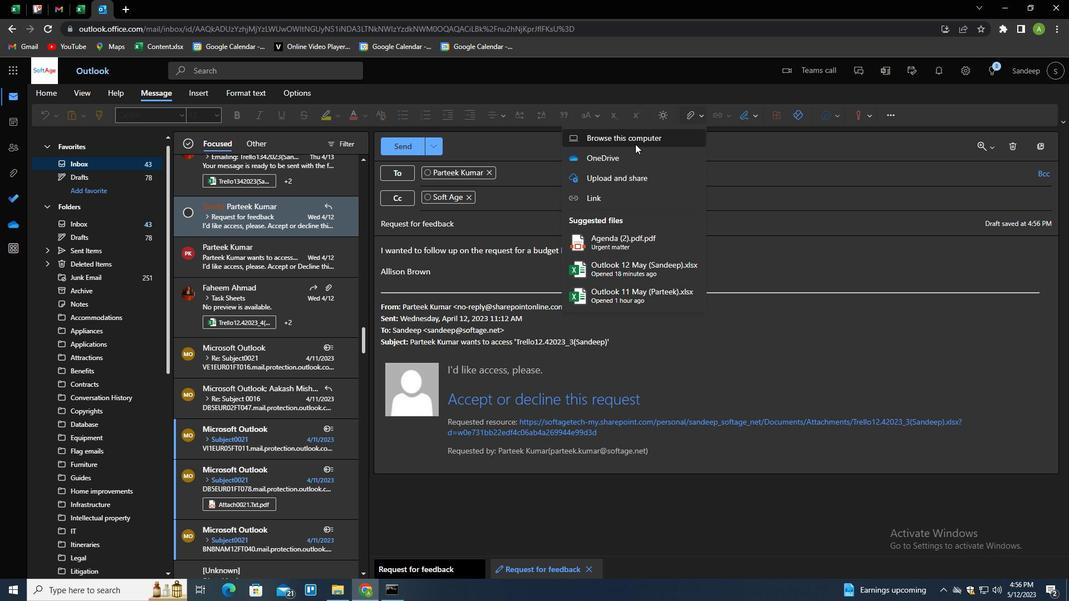 
Action: Mouse moved to (224, 165)
Screenshot: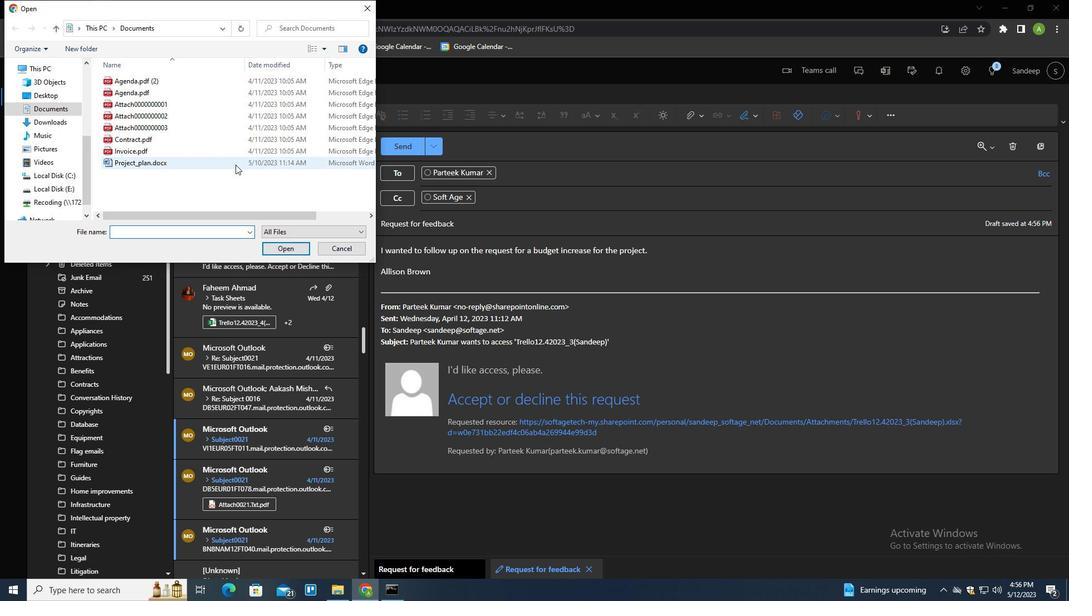 
Action: Mouse pressed left at (224, 165)
Screenshot: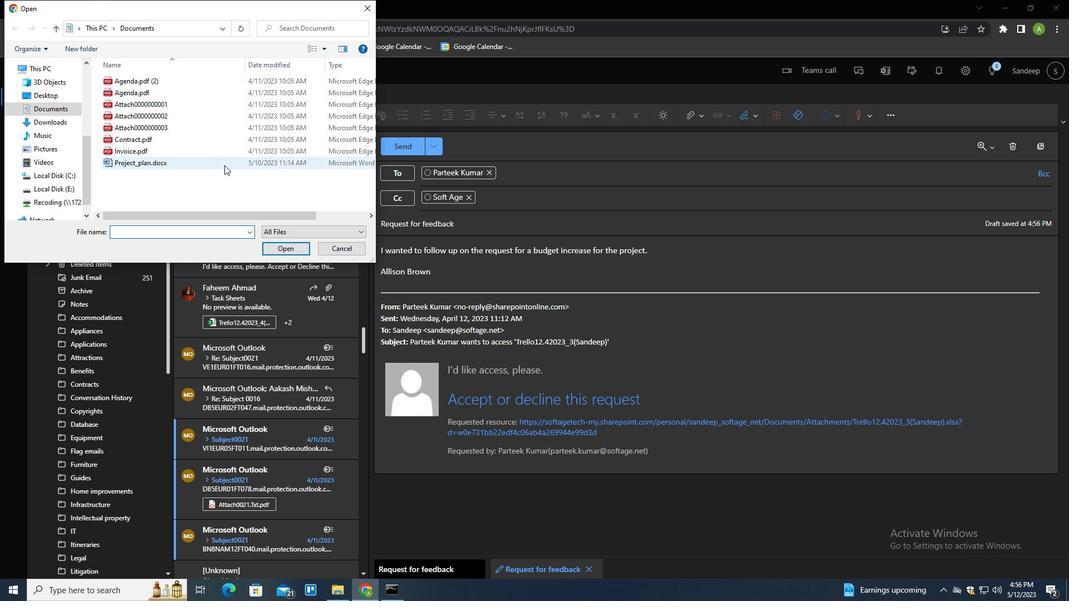 
Action: Key pressed <Key.f2><Key.shift>BUSINESS.<Key.backspace><Key.shift>_PLAN.DOCX<Key.enter>
Screenshot: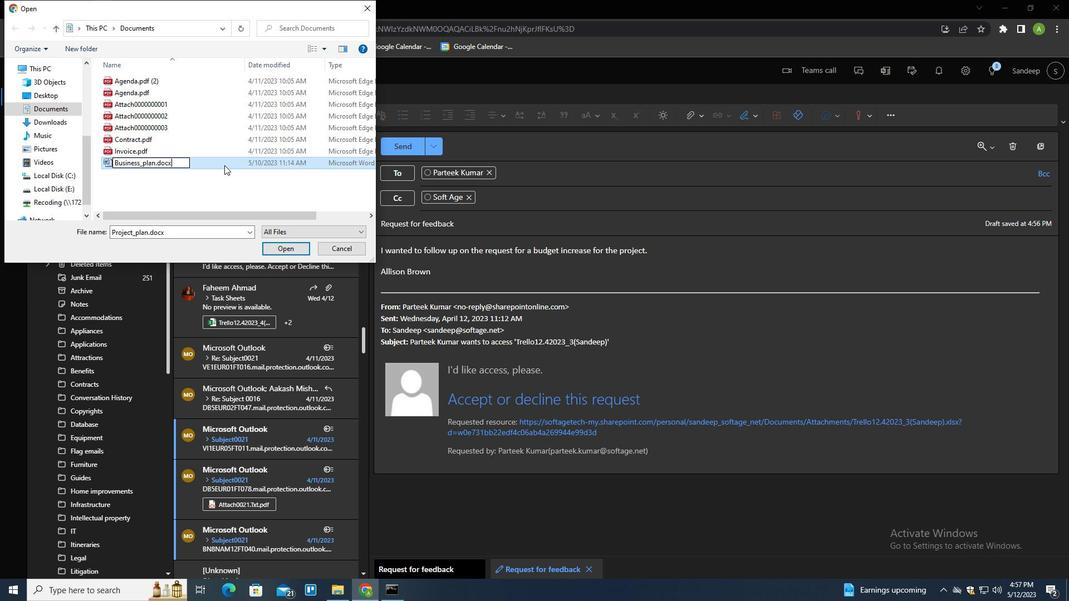
Action: Mouse moved to (218, 163)
Screenshot: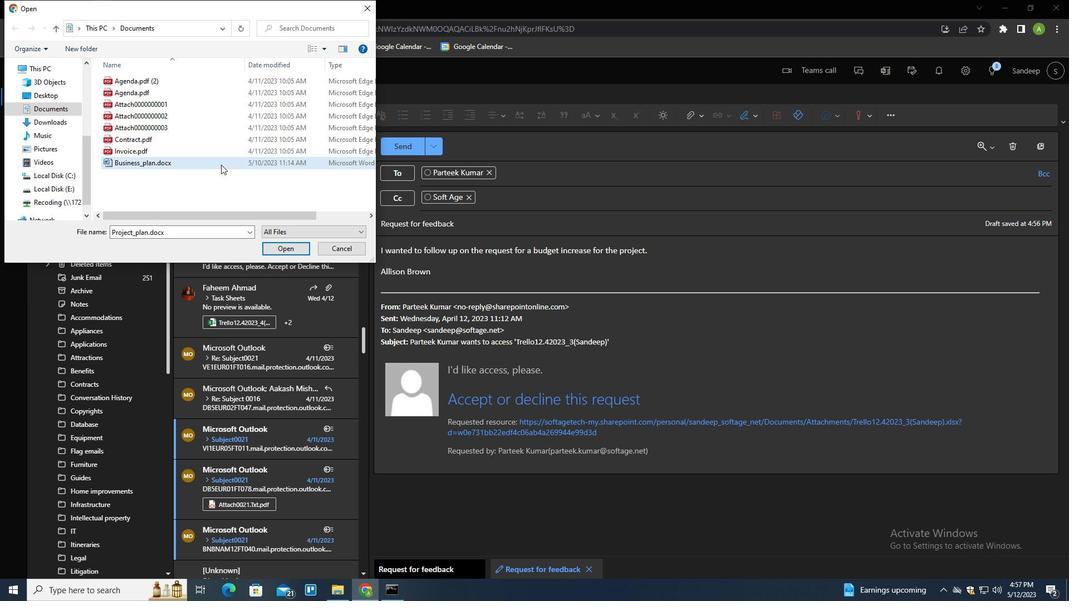 
Action: Mouse pressed left at (218, 163)
Screenshot: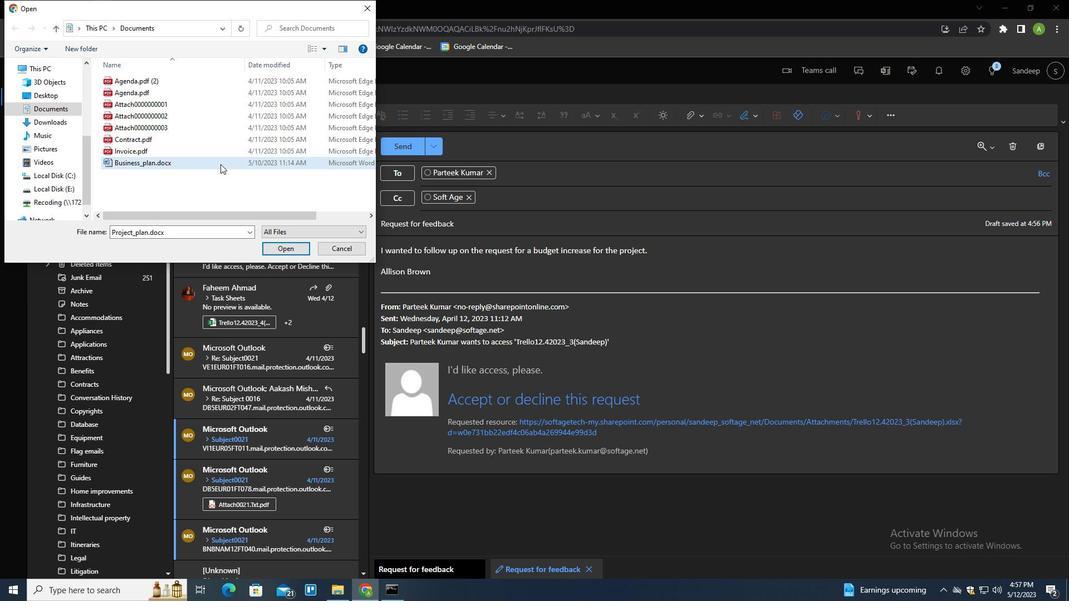 
Action: Mouse moved to (289, 252)
Screenshot: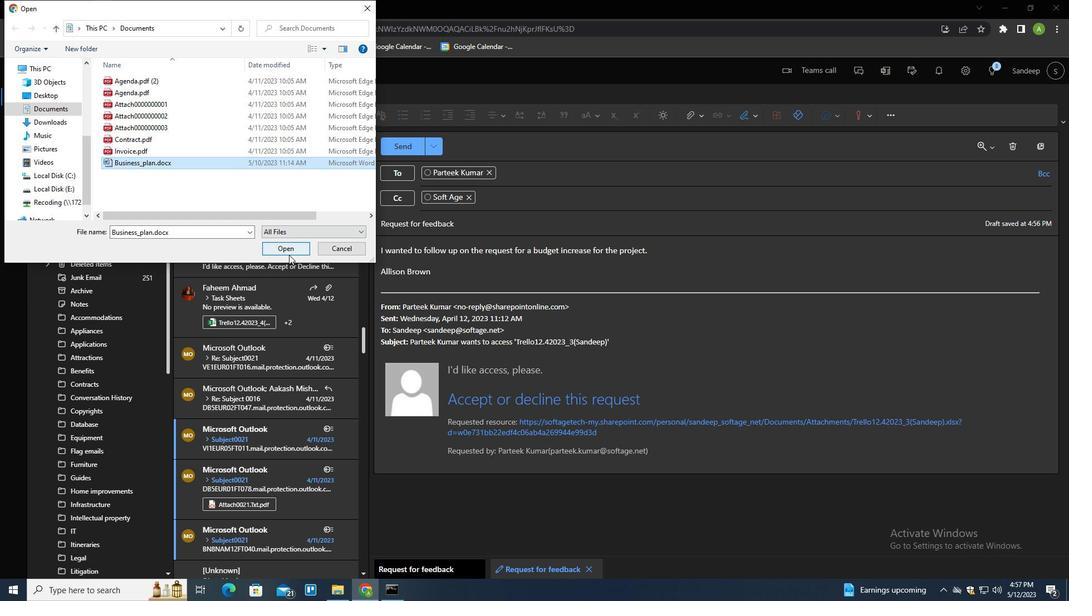 
Action: Mouse pressed left at (289, 252)
Screenshot: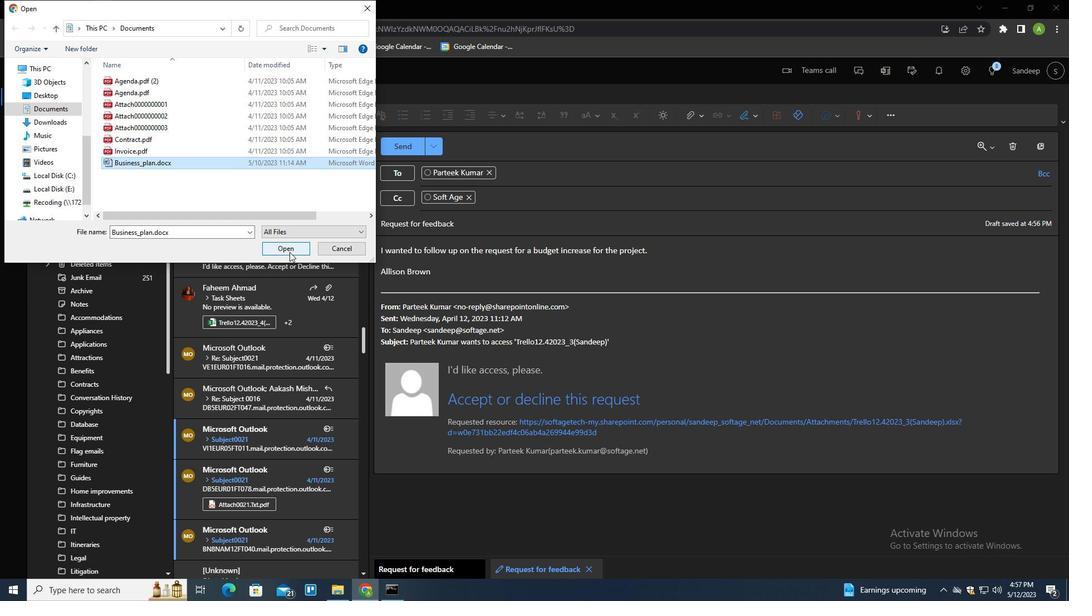 
Action: Mouse moved to (407, 149)
Screenshot: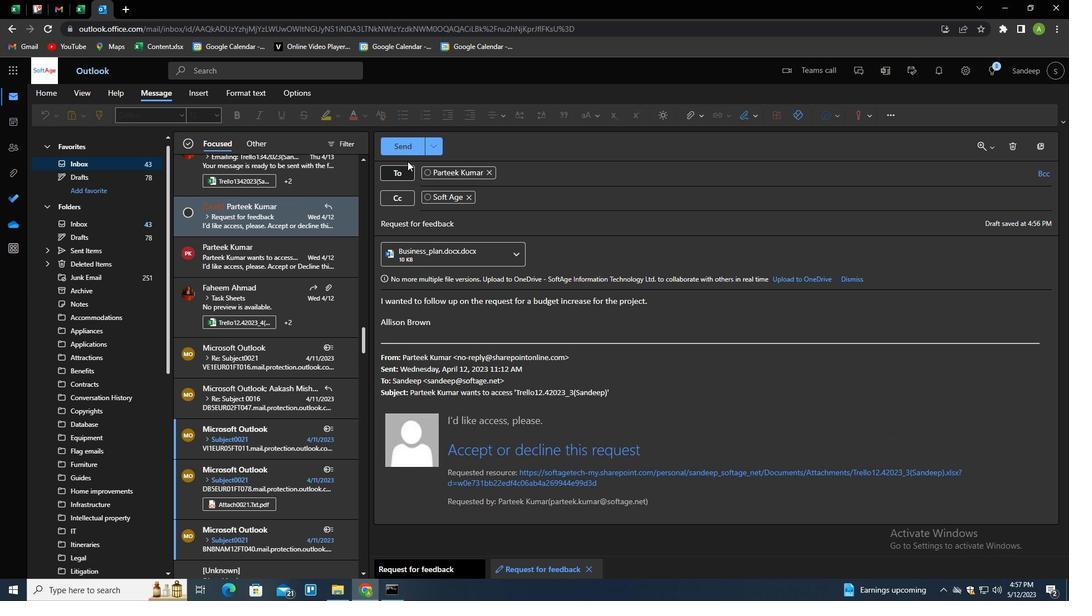 
Action: Mouse pressed left at (407, 149)
Screenshot: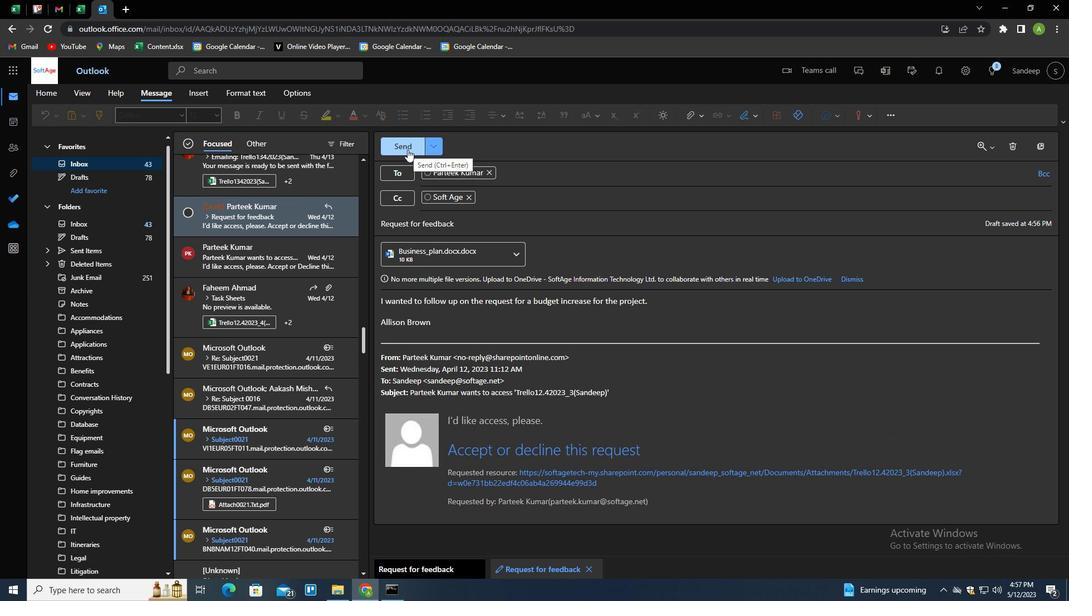 
Action: Mouse moved to (527, 306)
Screenshot: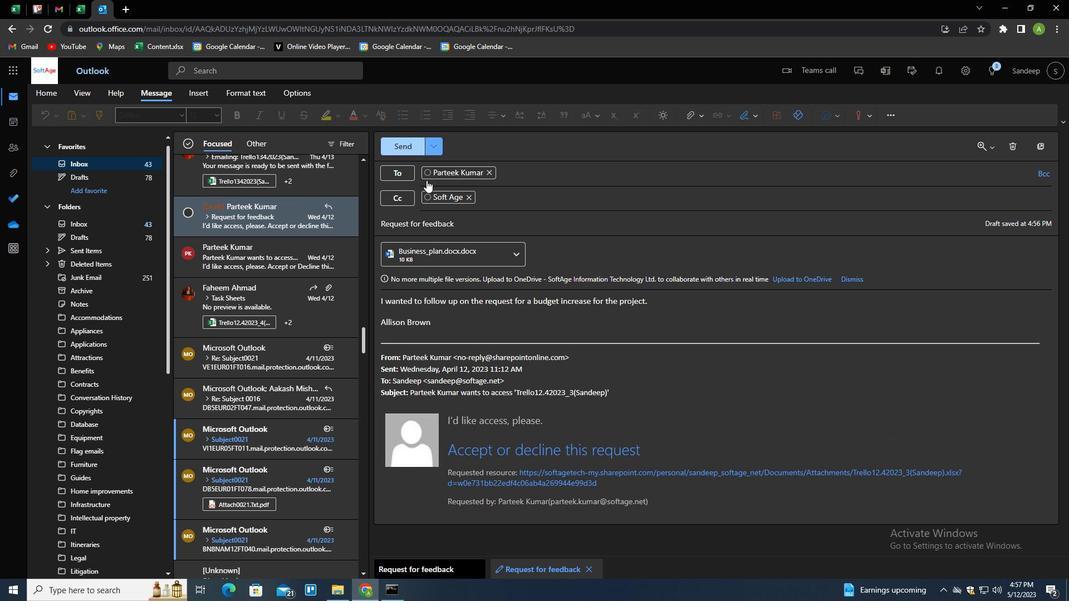 
